 Task: In the  document Mounteverest.html Add page color 'Grey'Grey . Insert watermark . Insert watermark  Ram&Sons Apply Font Style in watermark Nunito; font size  123 and place the watermark  Diagonally 
Action: Mouse moved to (235, 355)
Screenshot: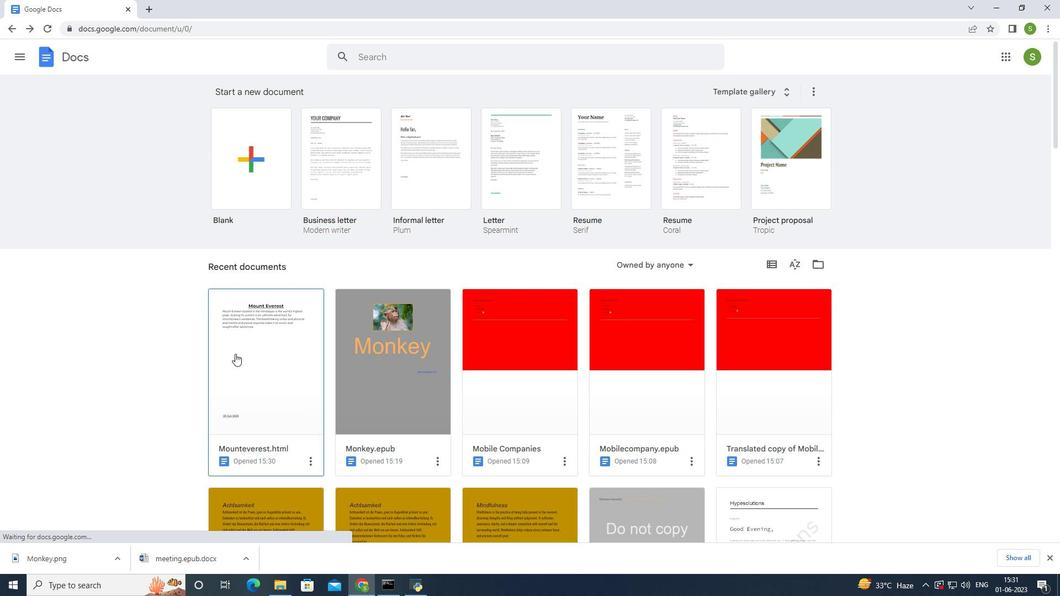 
Action: Mouse pressed left at (235, 355)
Screenshot: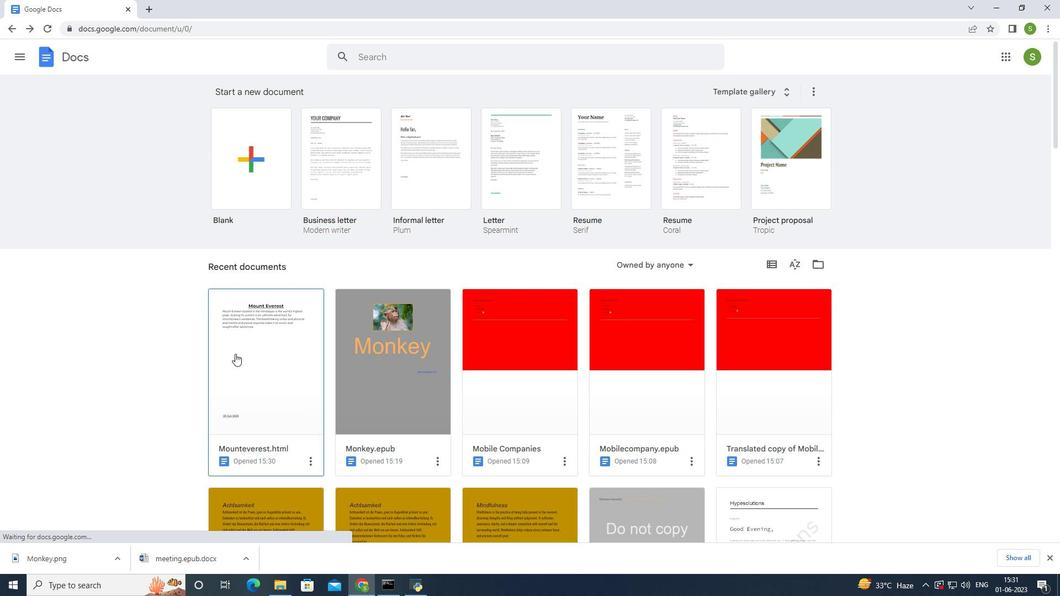 
Action: Mouse moved to (47, 68)
Screenshot: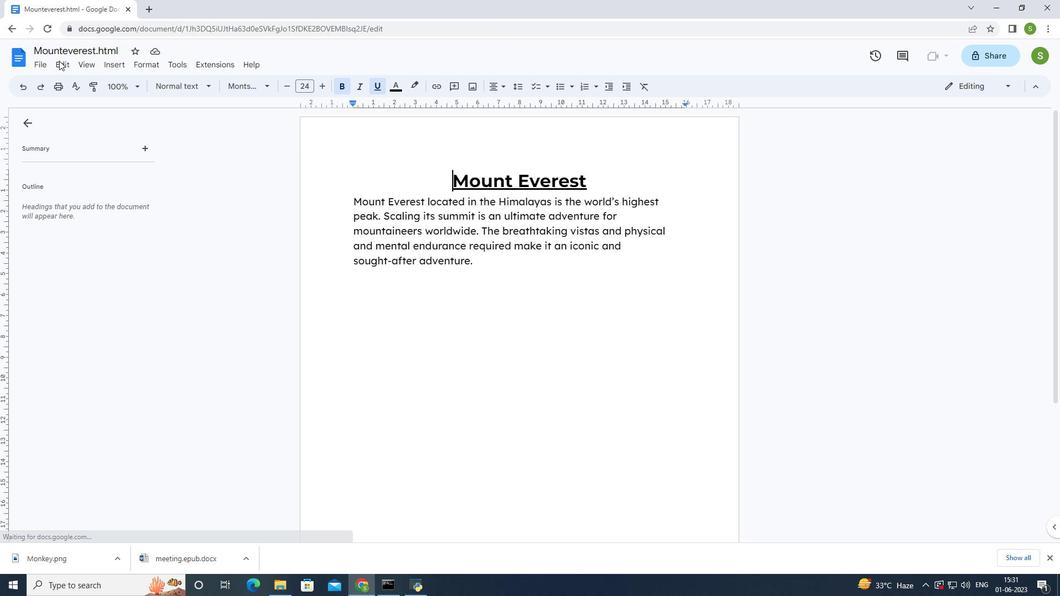 
Action: Mouse pressed left at (47, 68)
Screenshot: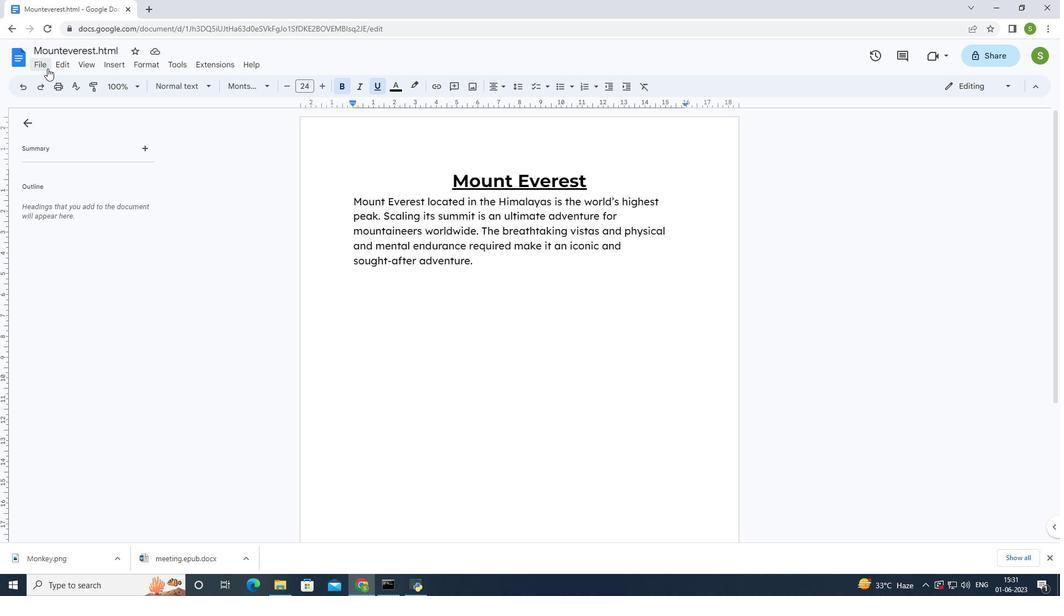 
Action: Mouse moved to (81, 367)
Screenshot: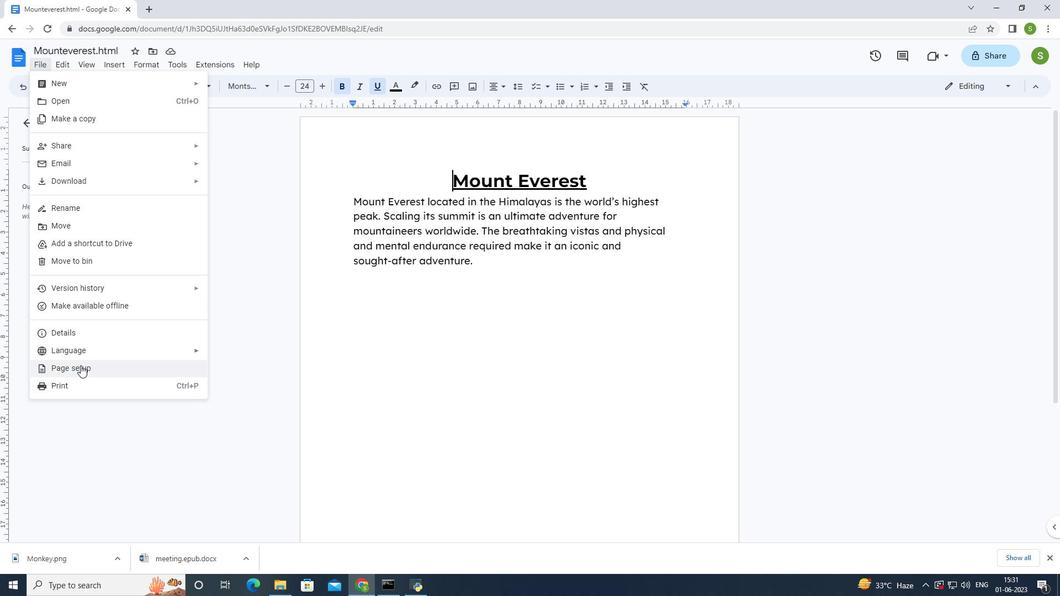 
Action: Mouse pressed left at (81, 367)
Screenshot: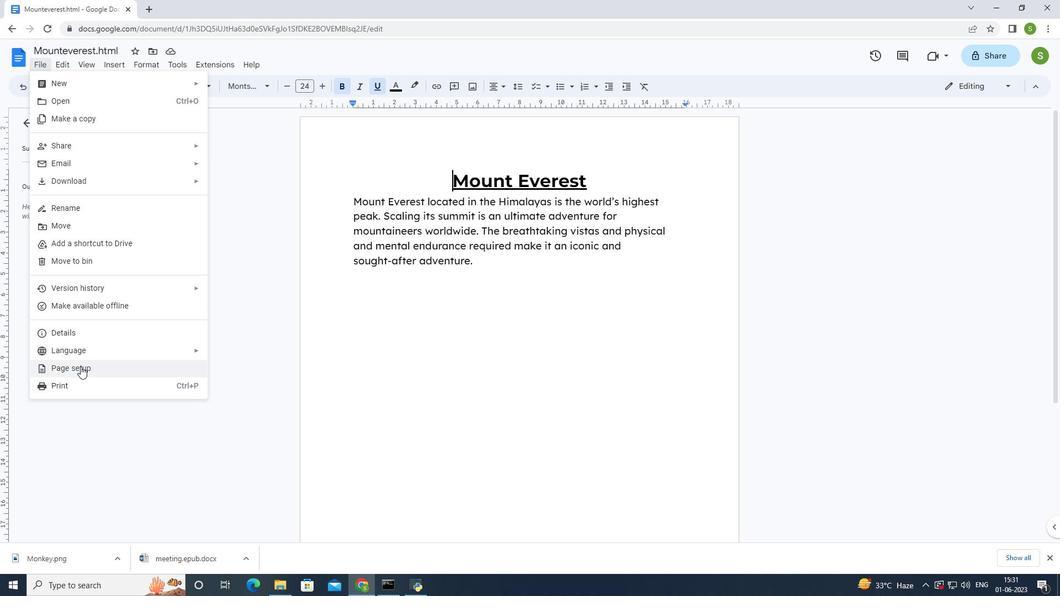 
Action: Mouse moved to (446, 361)
Screenshot: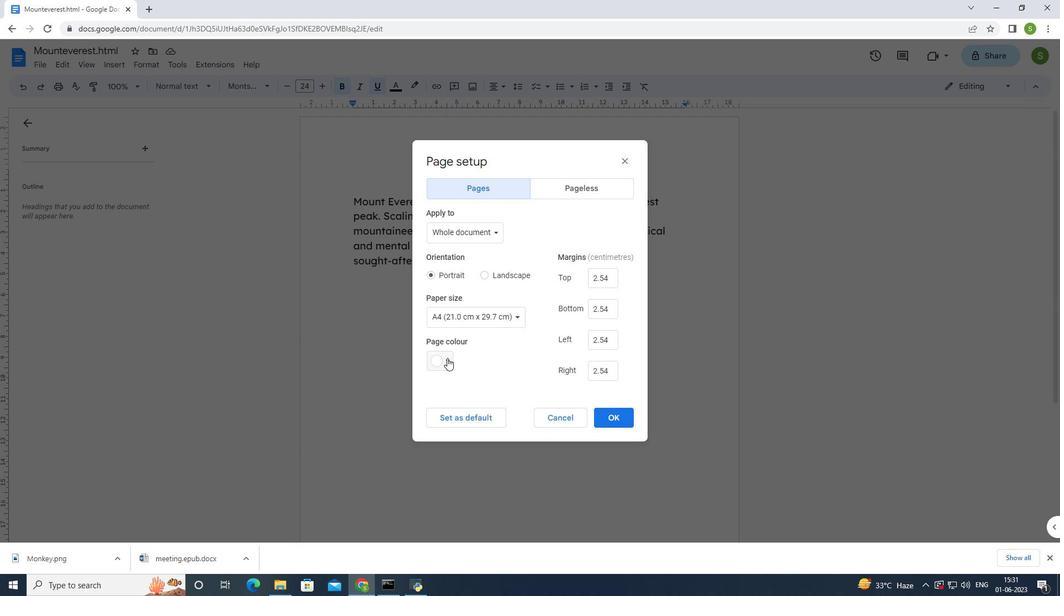 
Action: Mouse pressed left at (446, 361)
Screenshot: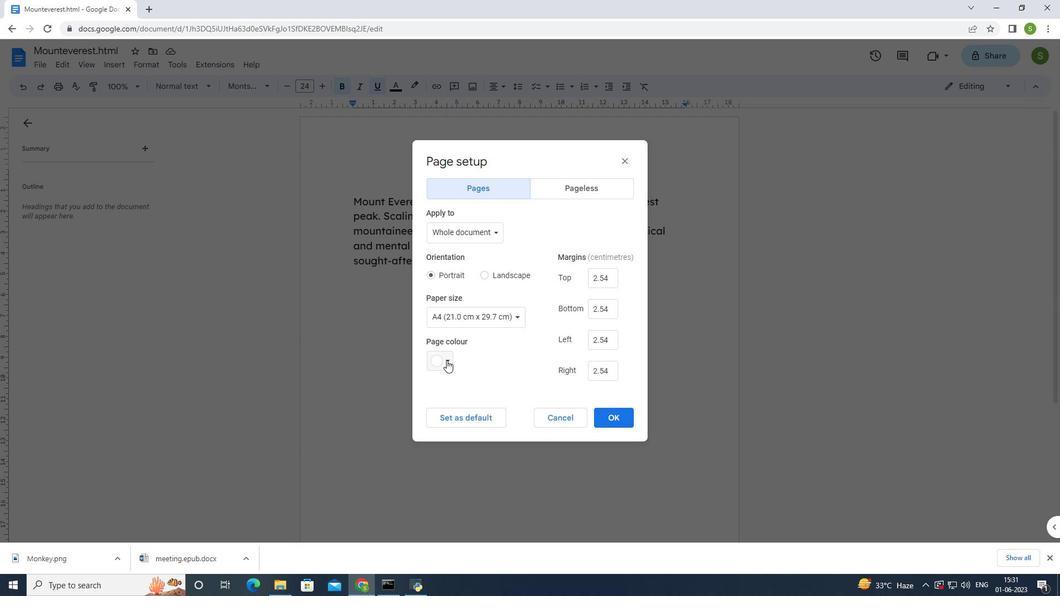 
Action: Mouse moved to (486, 385)
Screenshot: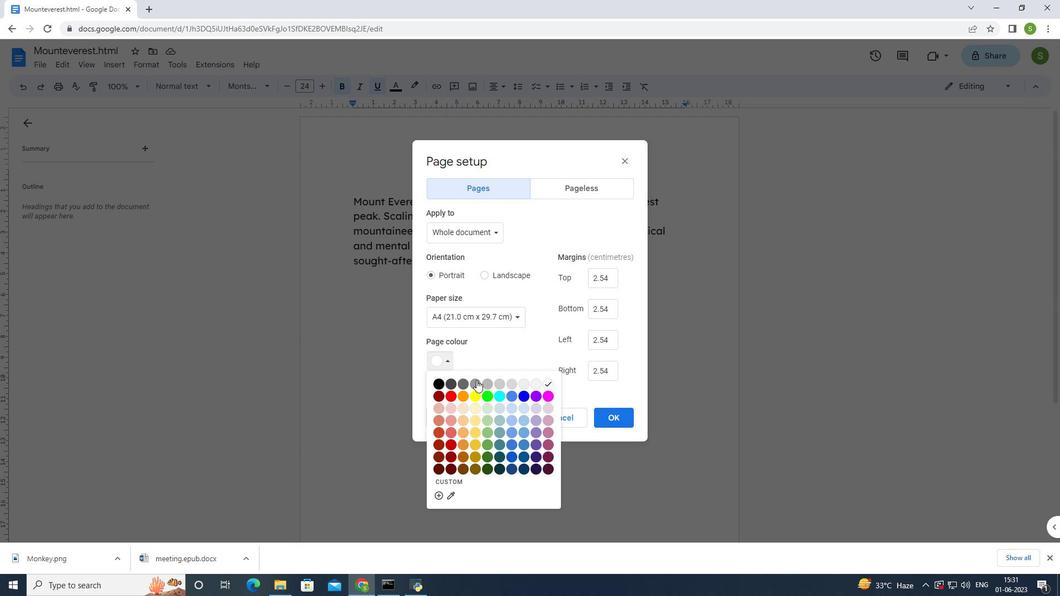 
Action: Mouse pressed left at (486, 385)
Screenshot: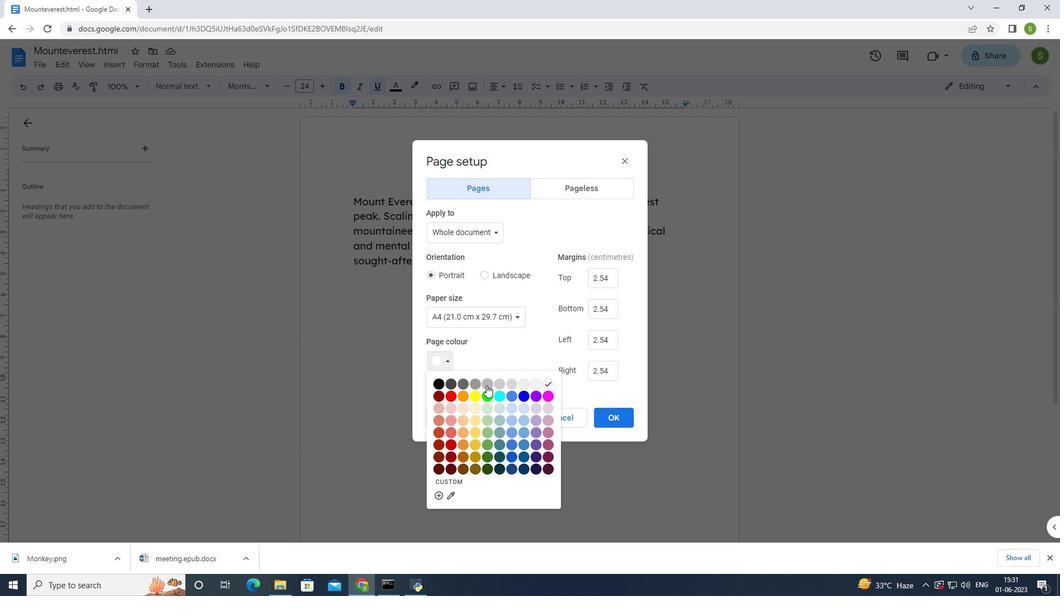 
Action: Mouse moved to (607, 413)
Screenshot: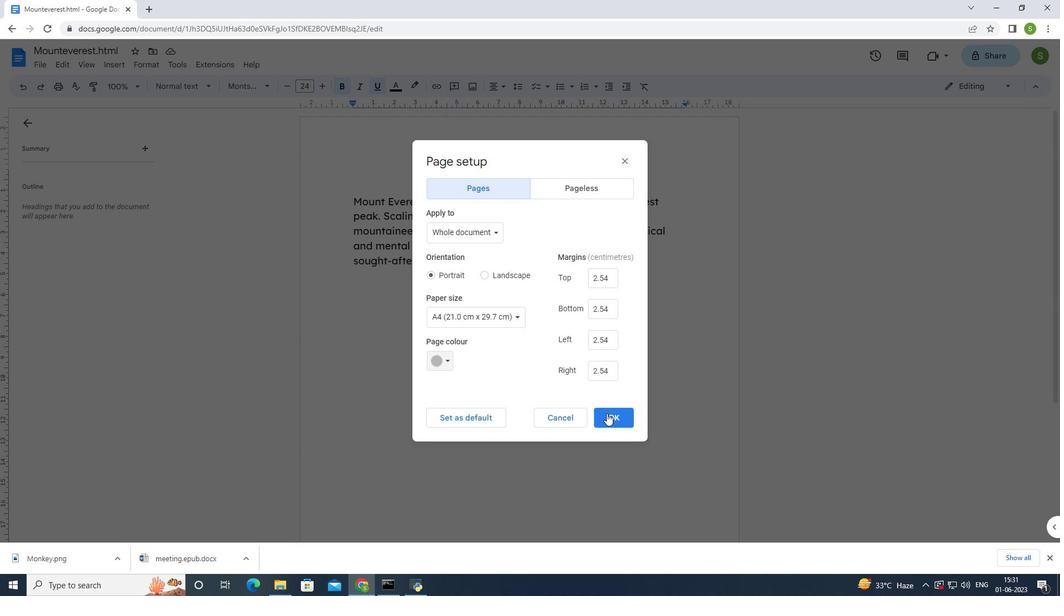 
Action: Mouse pressed left at (607, 413)
Screenshot: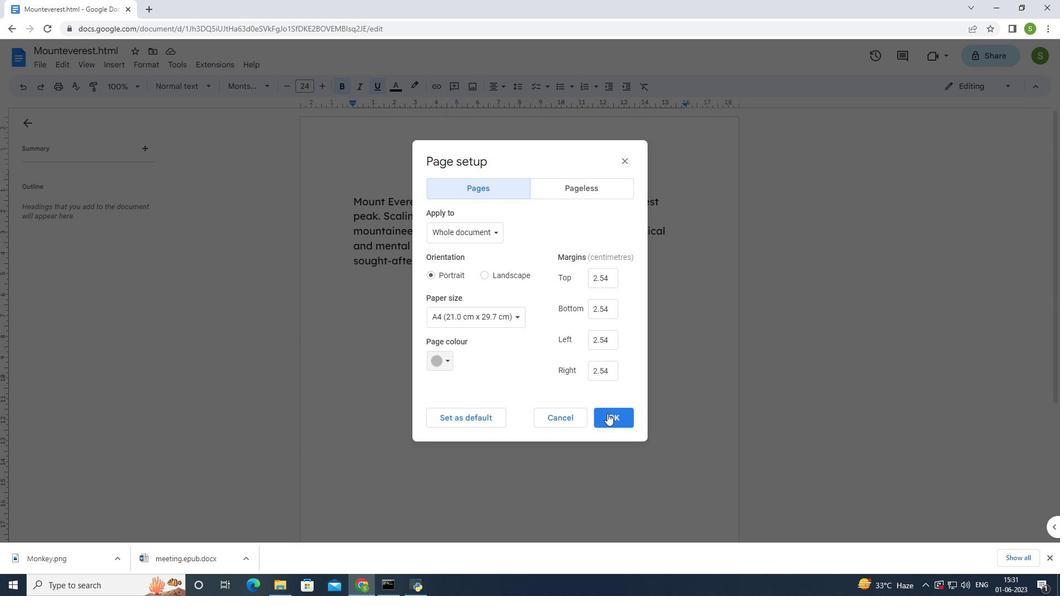 
Action: Mouse moved to (113, 65)
Screenshot: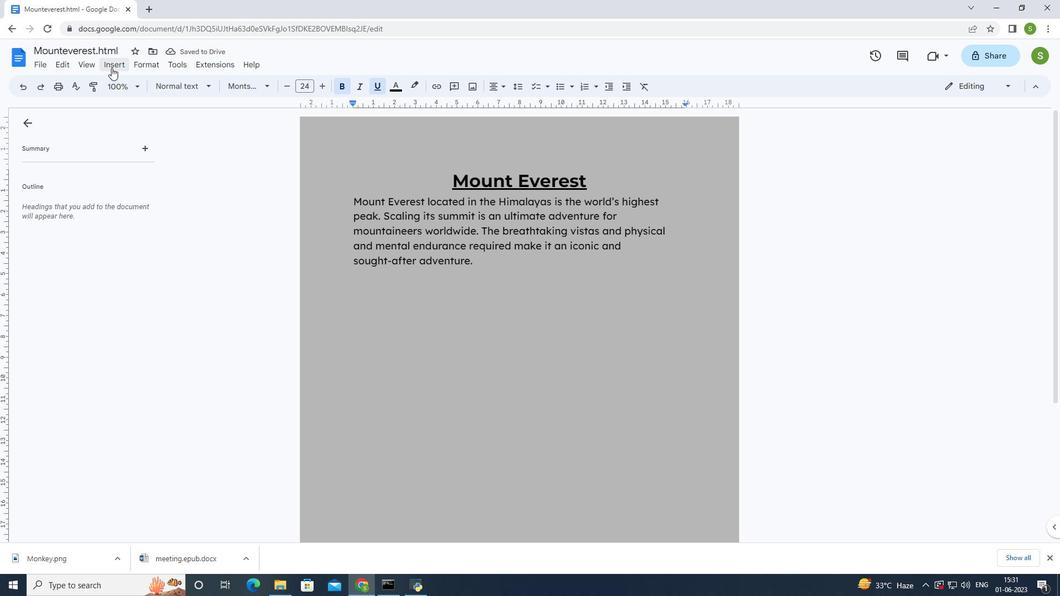 
Action: Mouse pressed left at (113, 65)
Screenshot: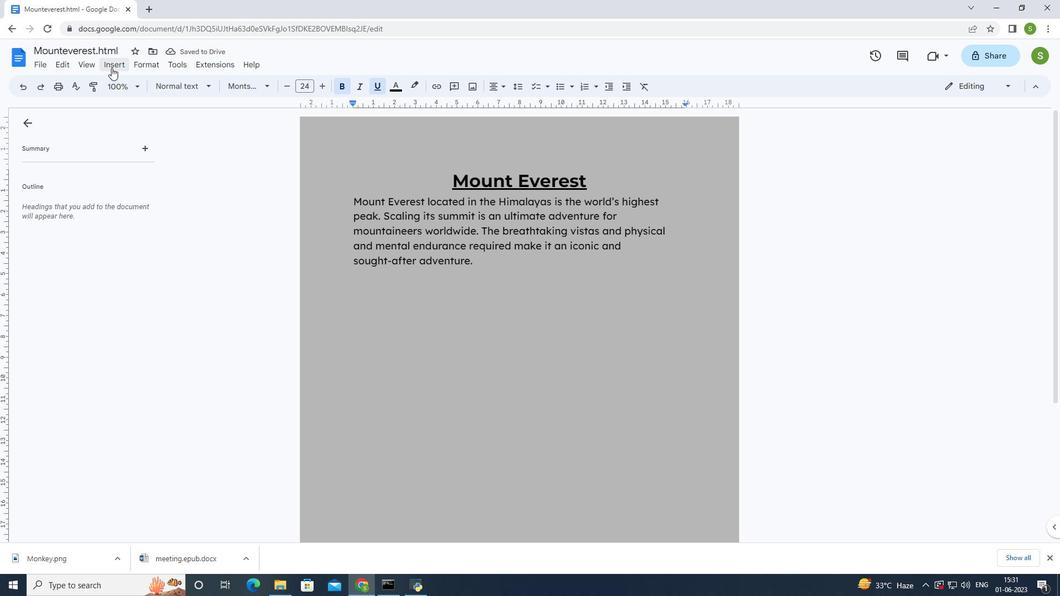 
Action: Mouse moved to (184, 325)
Screenshot: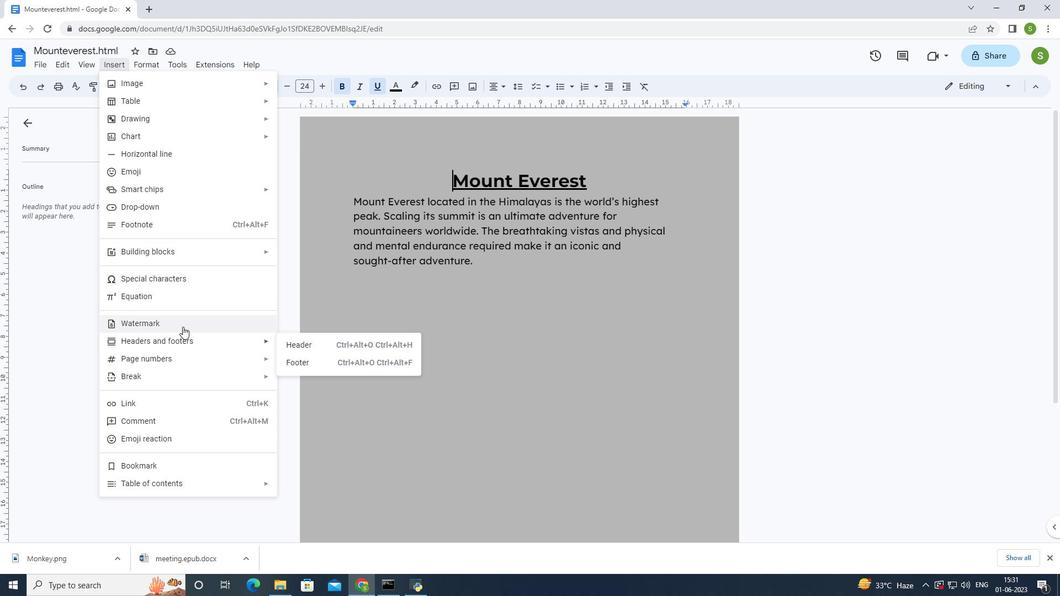 
Action: Mouse pressed left at (184, 325)
Screenshot: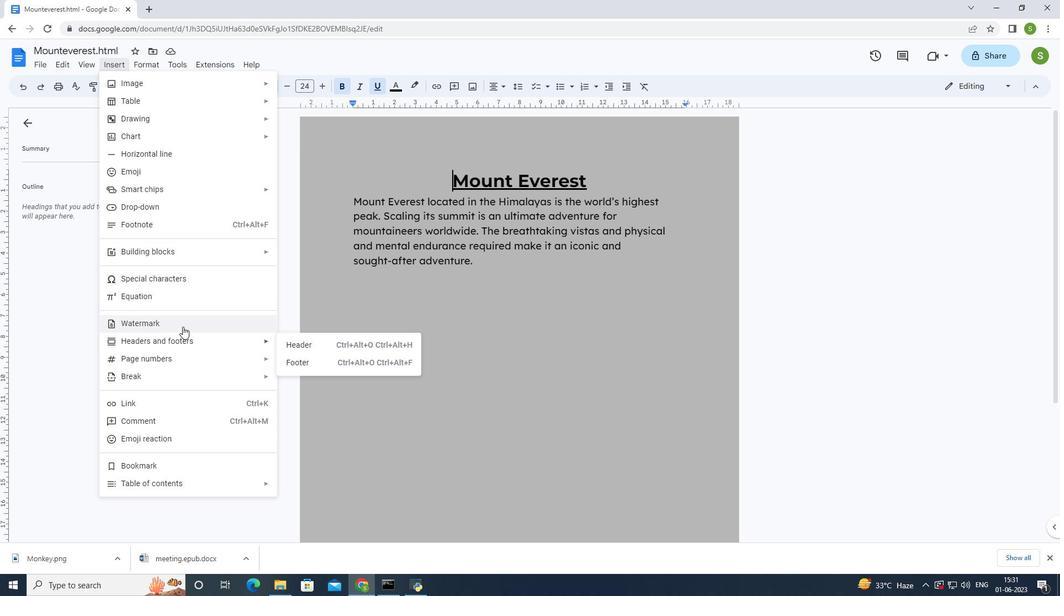 
Action: Mouse moved to (1023, 120)
Screenshot: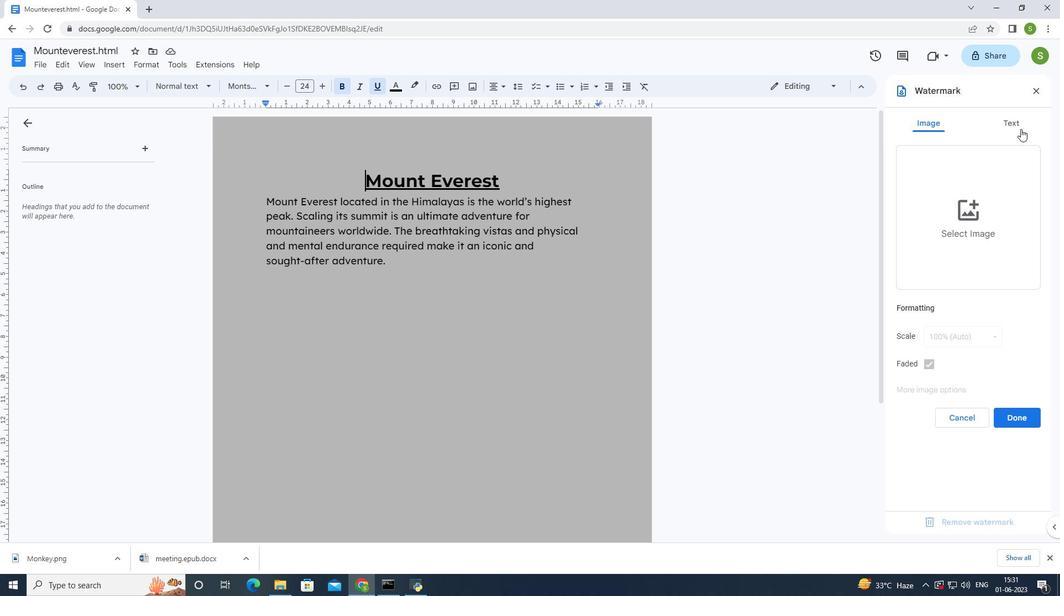 
Action: Mouse pressed left at (1023, 120)
Screenshot: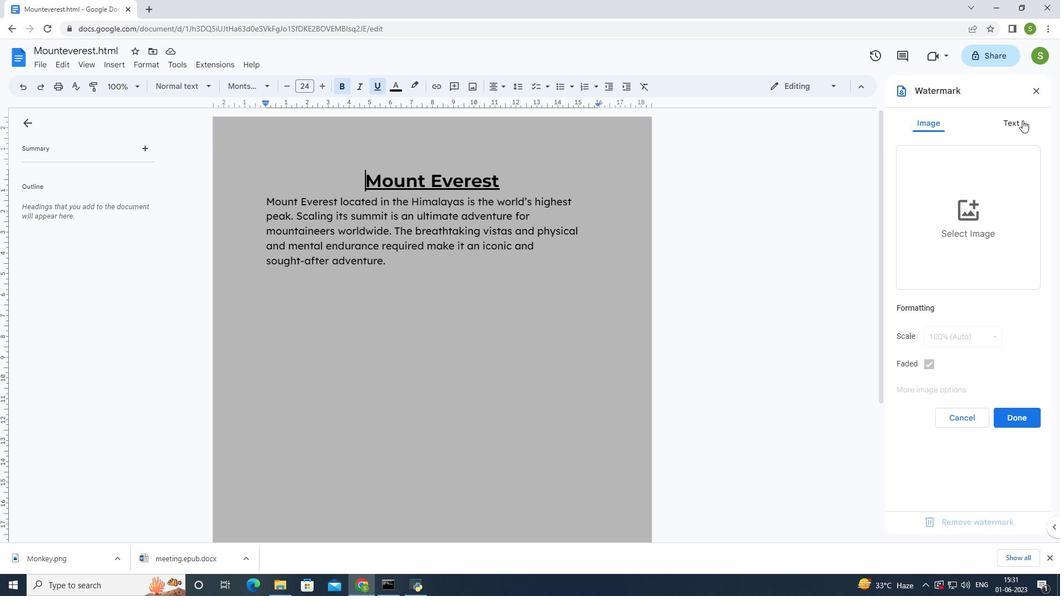 
Action: Mouse moved to (991, 155)
Screenshot: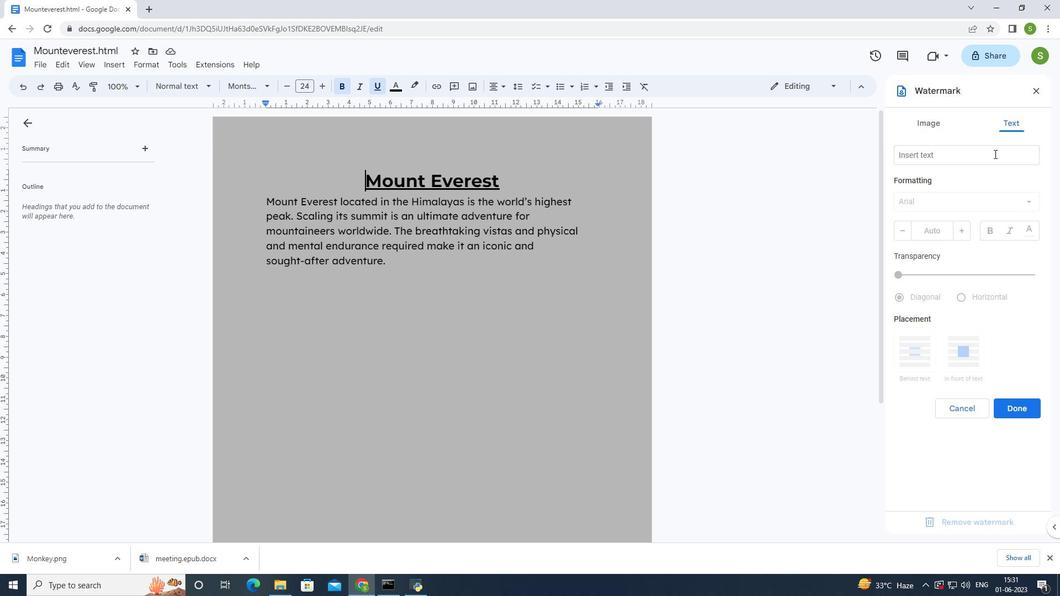 
Action: Mouse pressed left at (991, 155)
Screenshot: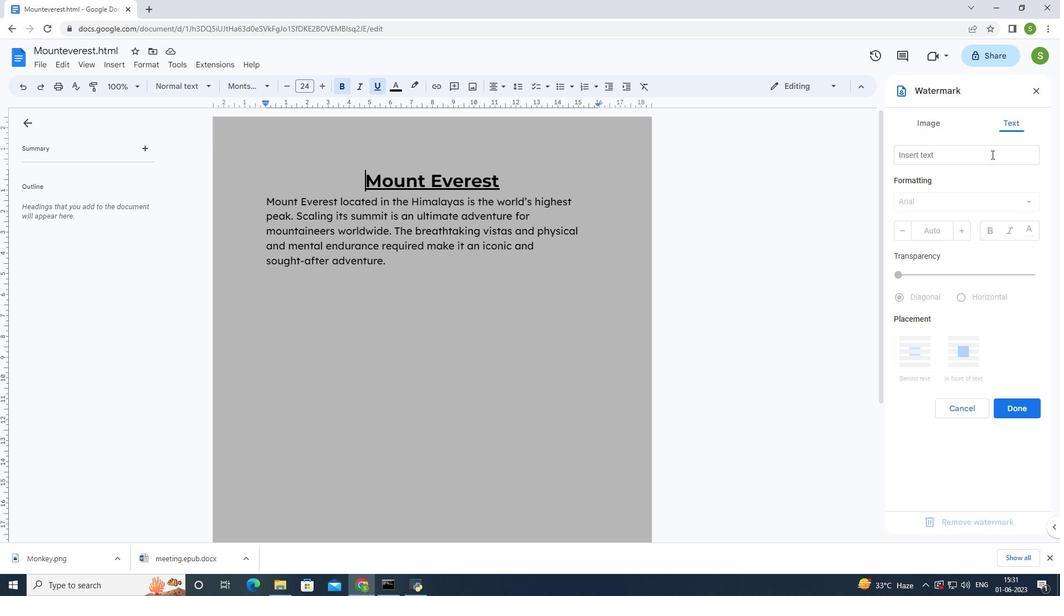 
Action: Mouse moved to (779, 183)
Screenshot: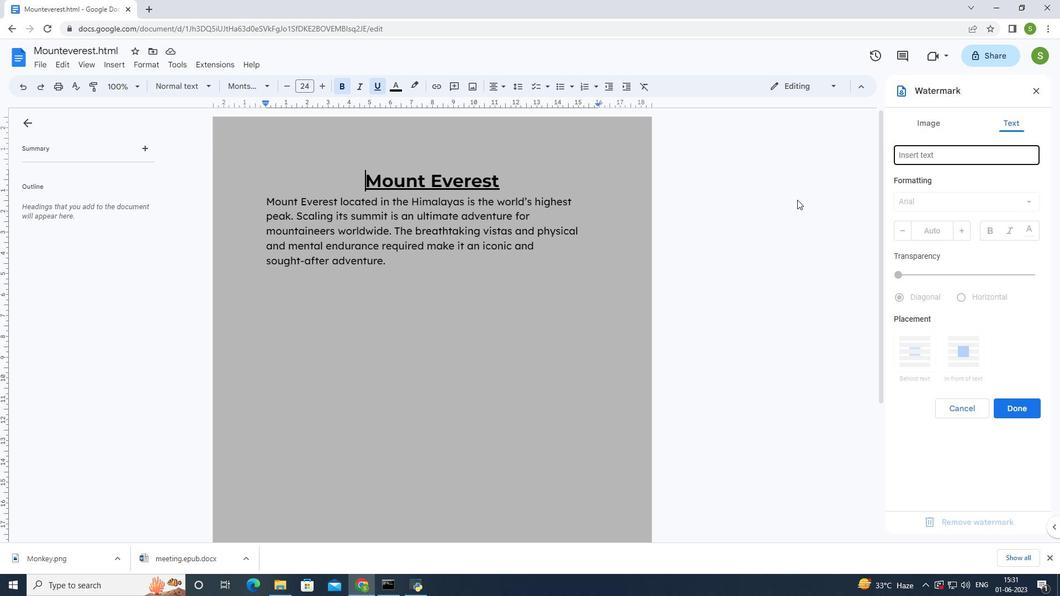 
Action: Key pressed <Key.shift>Ram<Key.shift_r><Key.shift_r><Key.shift_r><Key.shift_r><Key.shift_r><Key.shift_r><Key.shift_r><Key.shift_r>&sons
Screenshot: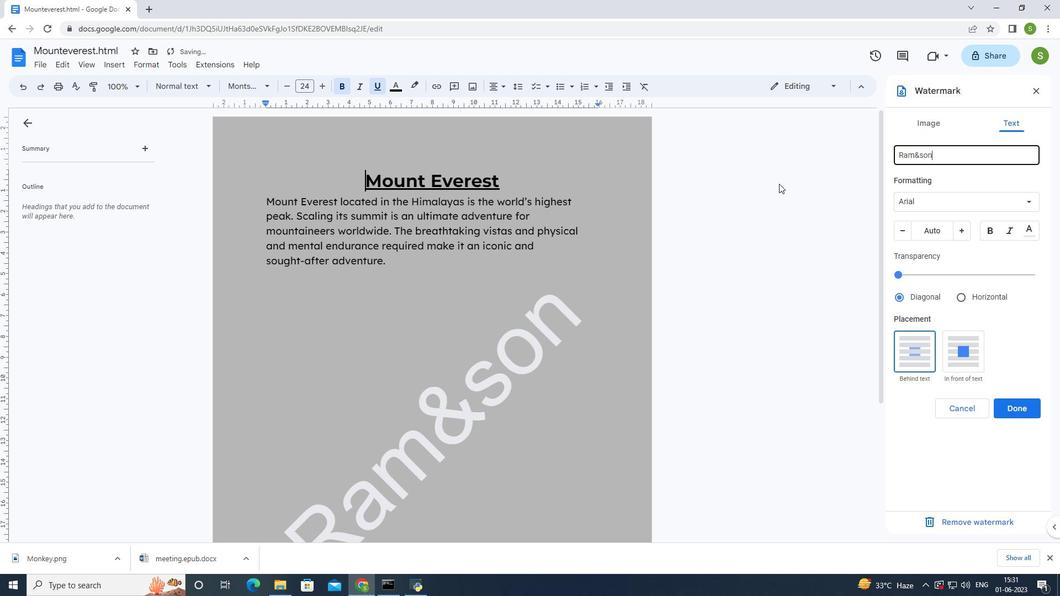 
Action: Mouse moved to (969, 206)
Screenshot: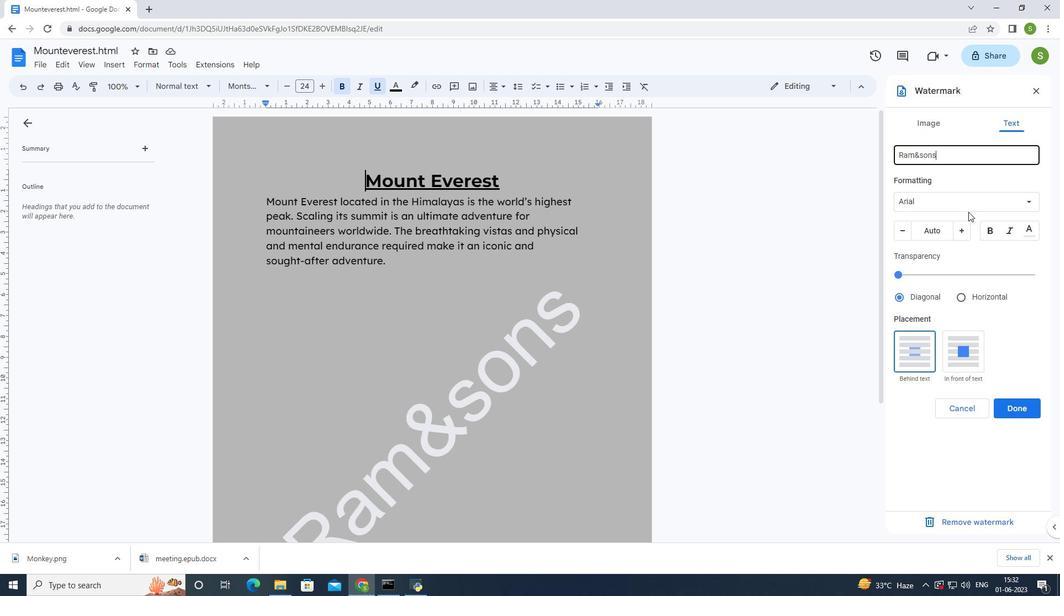 
Action: Mouse pressed left at (969, 206)
Screenshot: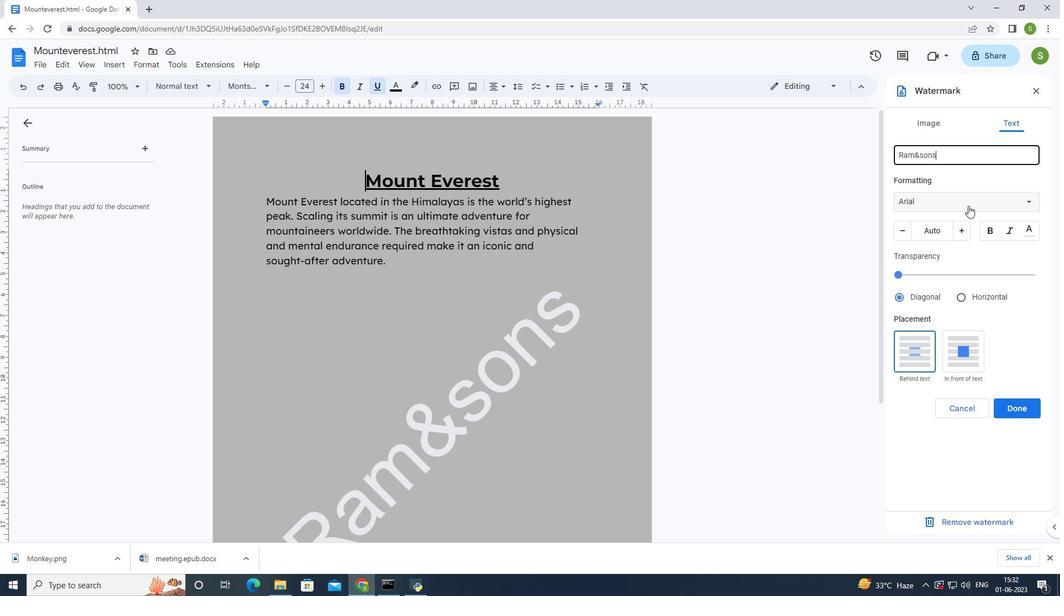 
Action: Mouse moved to (942, 222)
Screenshot: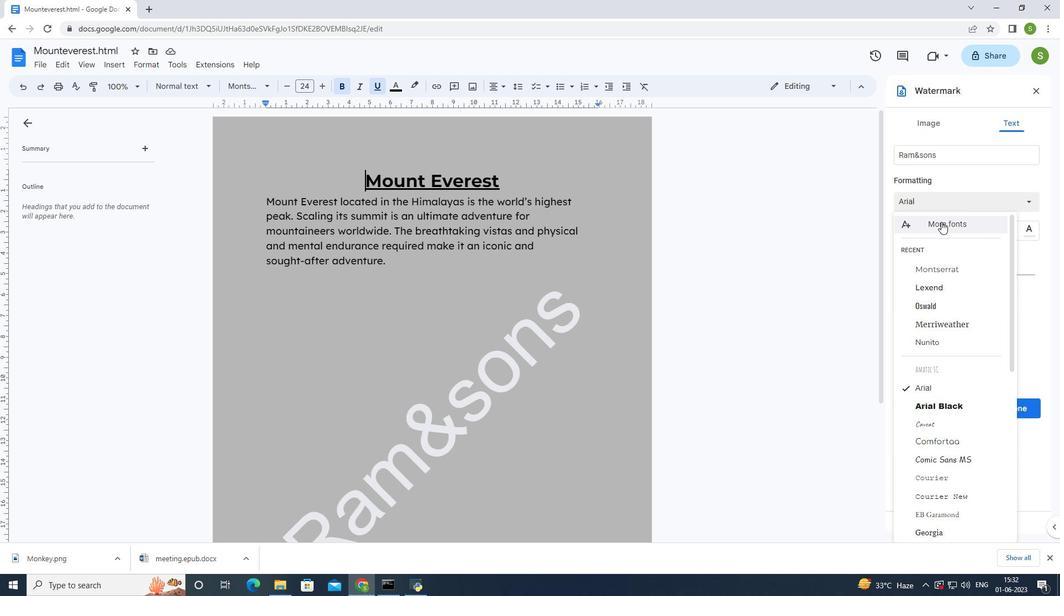 
Action: Mouse pressed left at (942, 222)
Screenshot: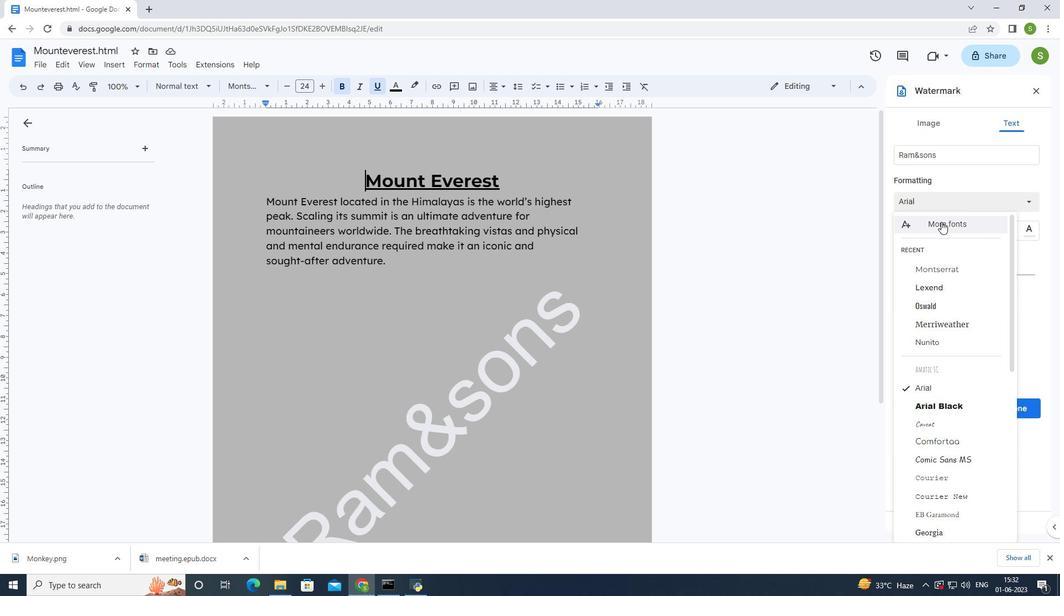 
Action: Mouse moved to (371, 162)
Screenshot: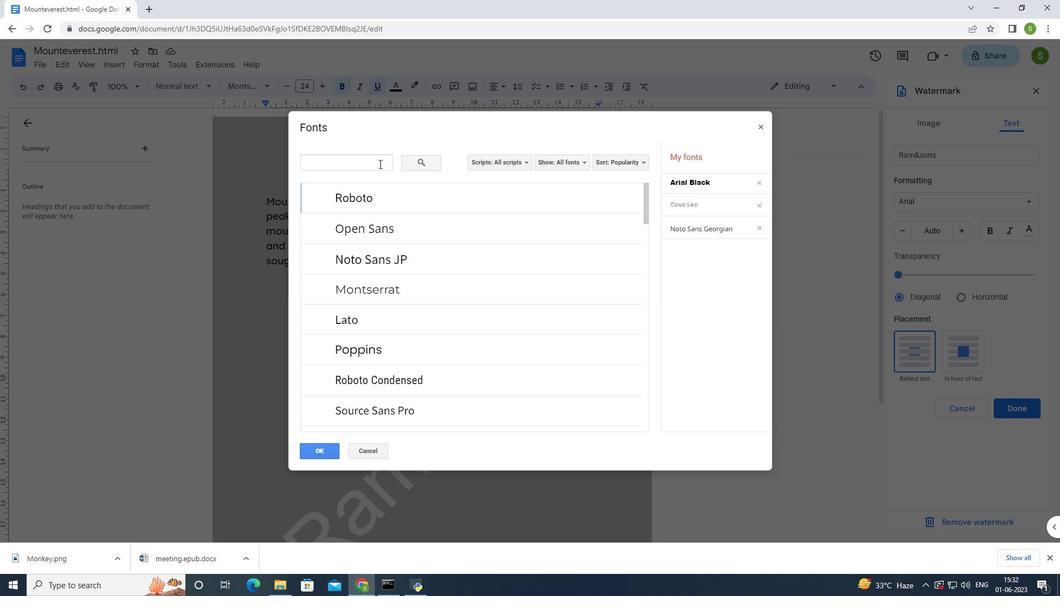 
Action: Mouse pressed left at (371, 162)
Screenshot: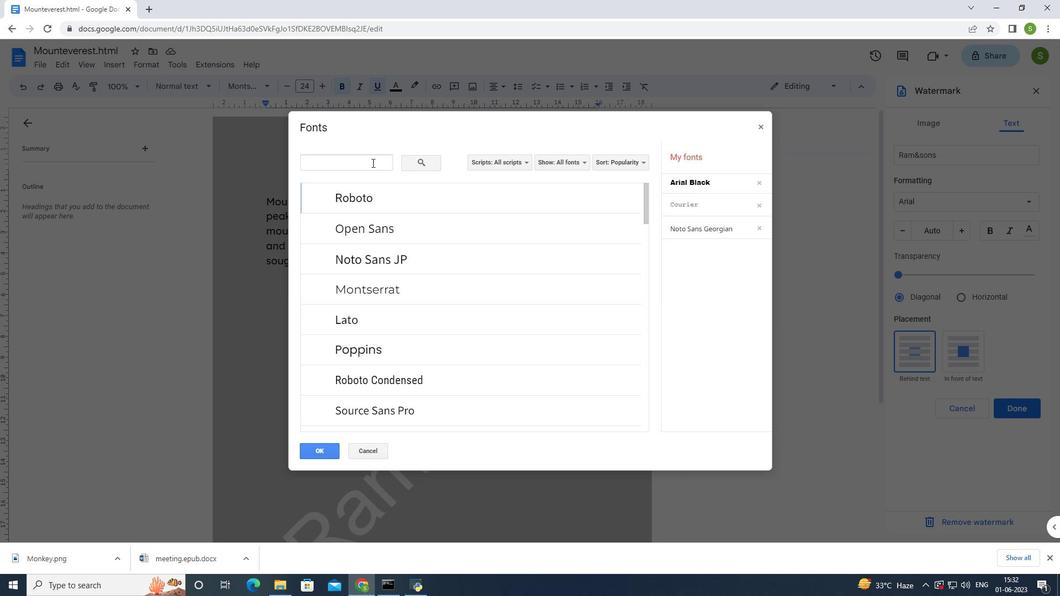 
Action: Mouse moved to (494, 164)
Screenshot: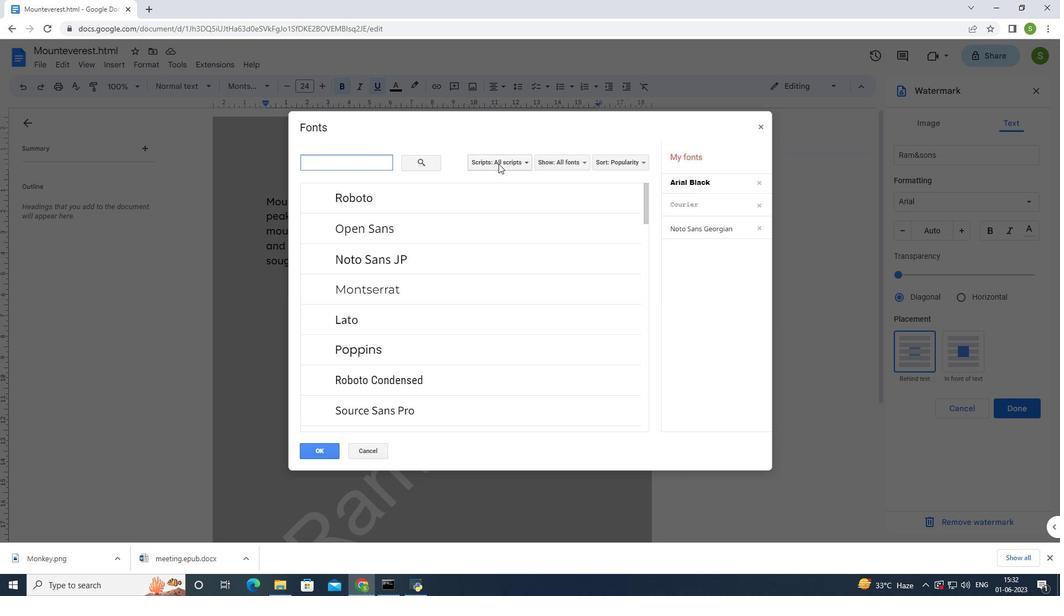 
Action: Key pressed <Key.shift><Key.shift><Key.shift><Key.shift><Key.shift><Key.shift><Key.shift><Key.shift><Key.shift><Key.shift><Key.shift><Key.shift><Key.shift><Key.shift><Key.shift><Key.shift><Key.shift><Key.shift><Key.shift>Nunito
Screenshot: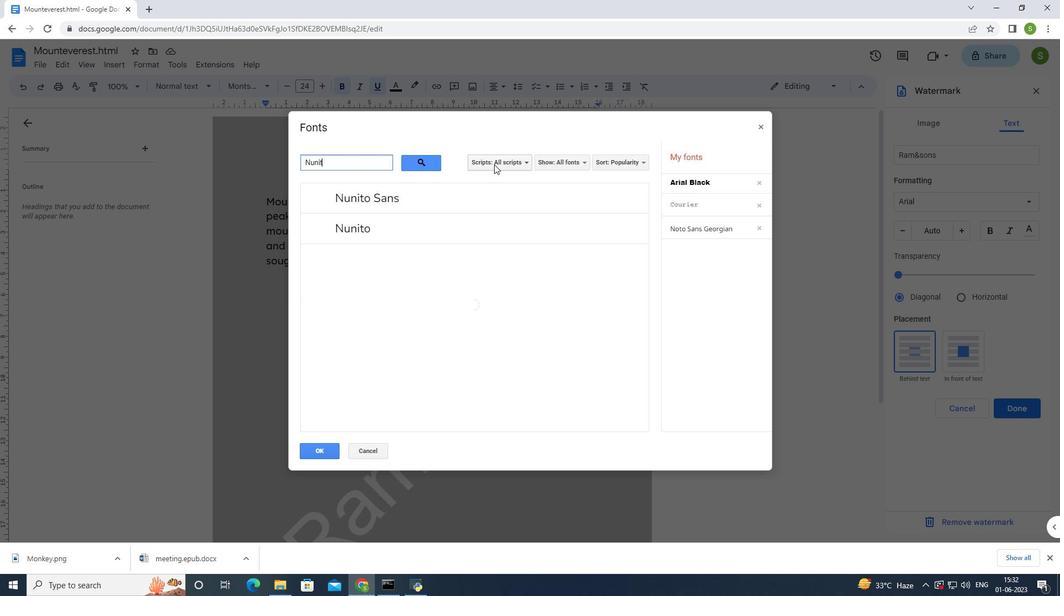 
Action: Mouse moved to (396, 235)
Screenshot: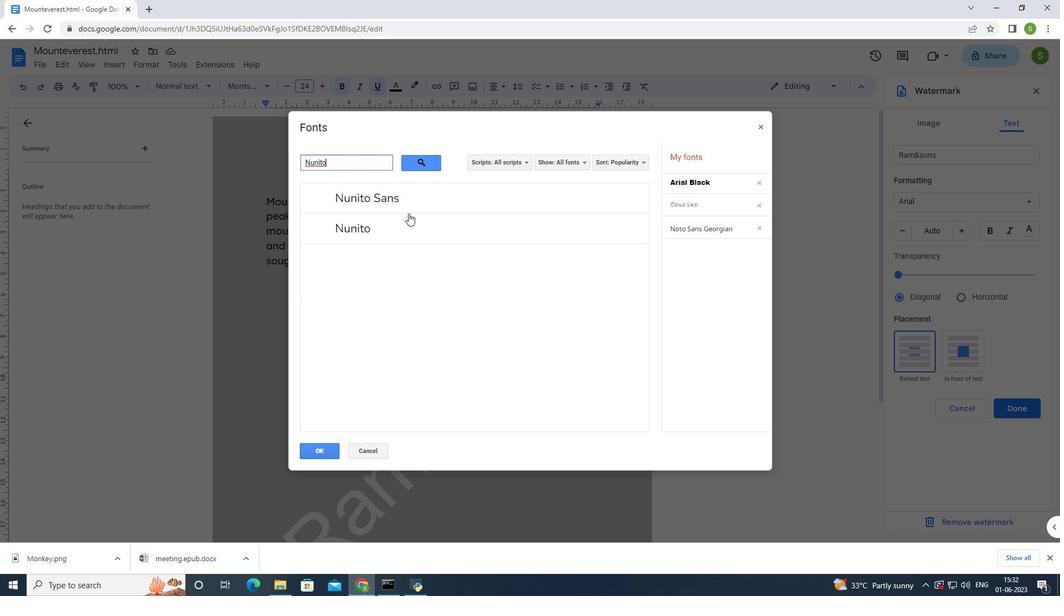 
Action: Mouse pressed left at (396, 235)
Screenshot: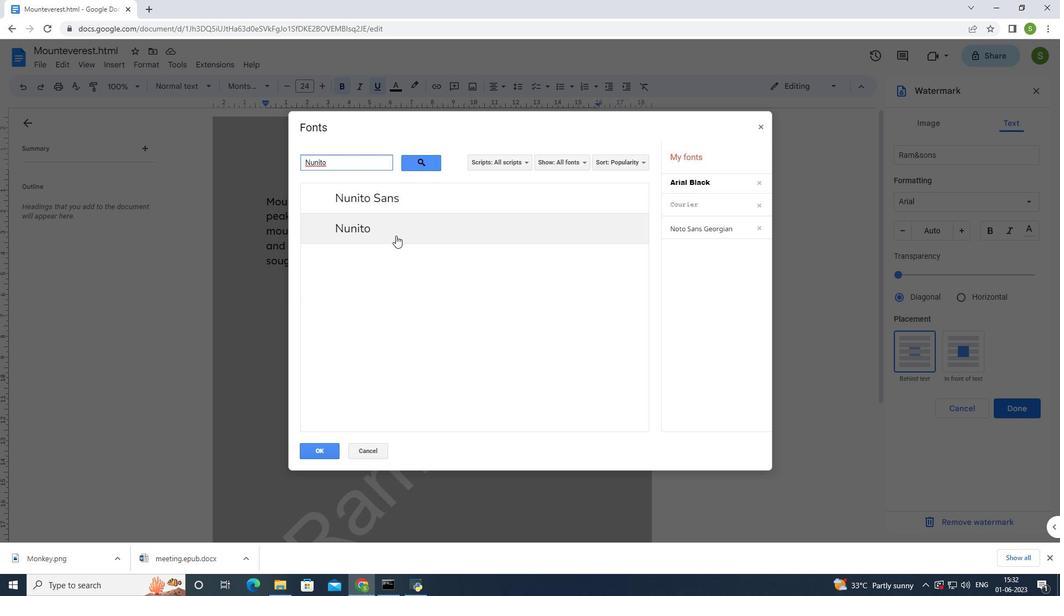 
Action: Mouse moved to (319, 455)
Screenshot: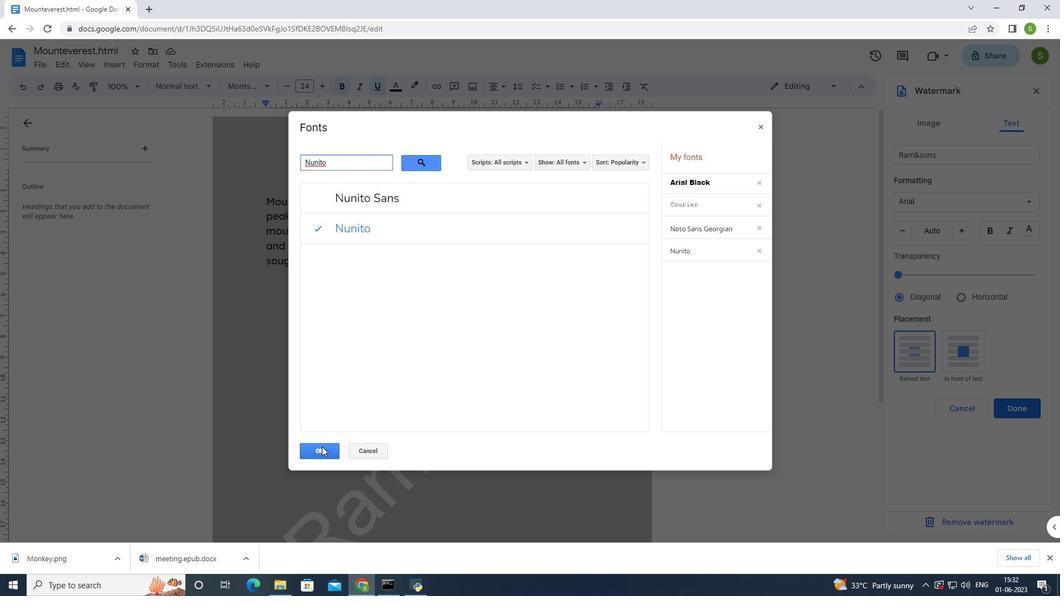 
Action: Mouse pressed left at (319, 455)
Screenshot: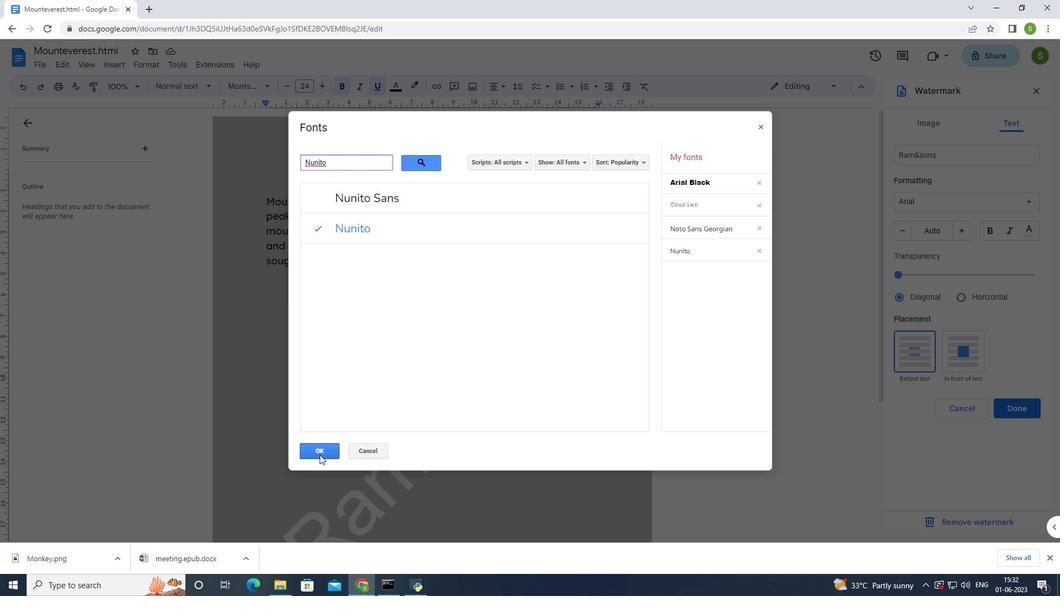 
Action: Mouse moved to (961, 228)
Screenshot: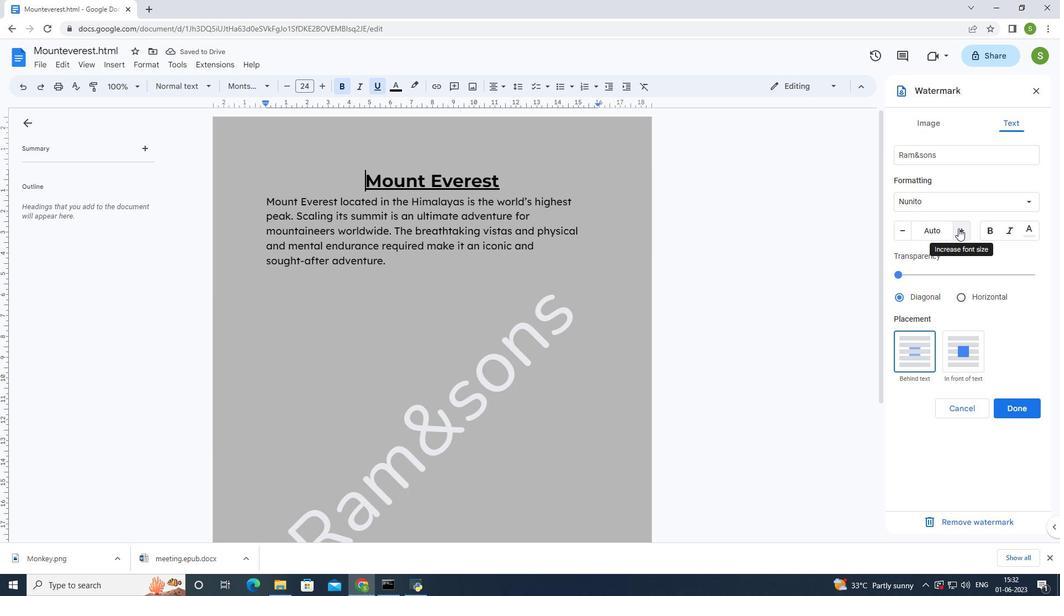 
Action: Mouse pressed left at (961, 228)
Screenshot: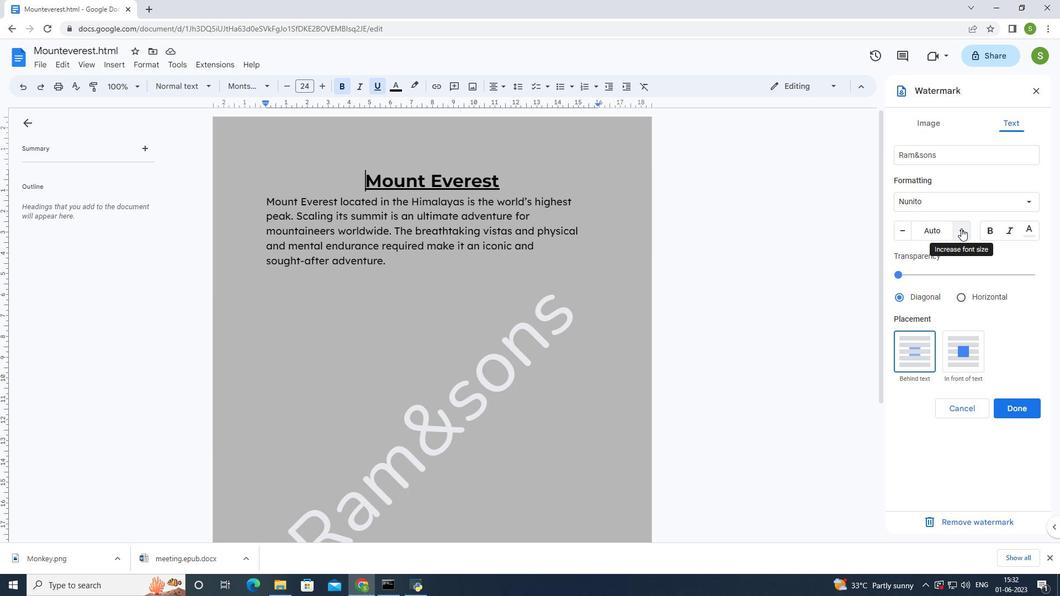 
Action: Mouse moved to (961, 229)
Screenshot: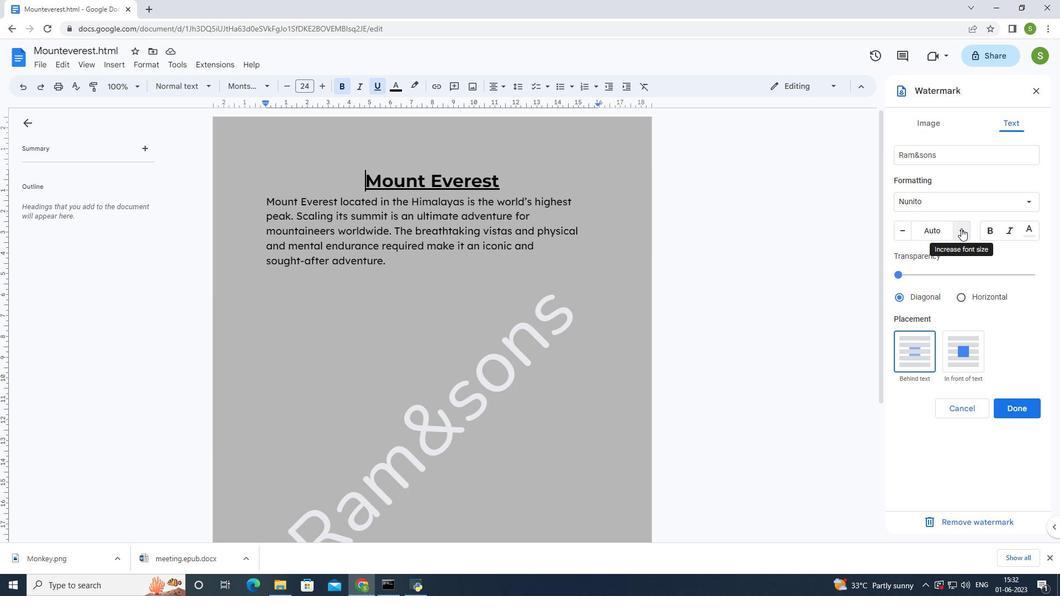 
Action: Mouse pressed left at (961, 229)
Screenshot: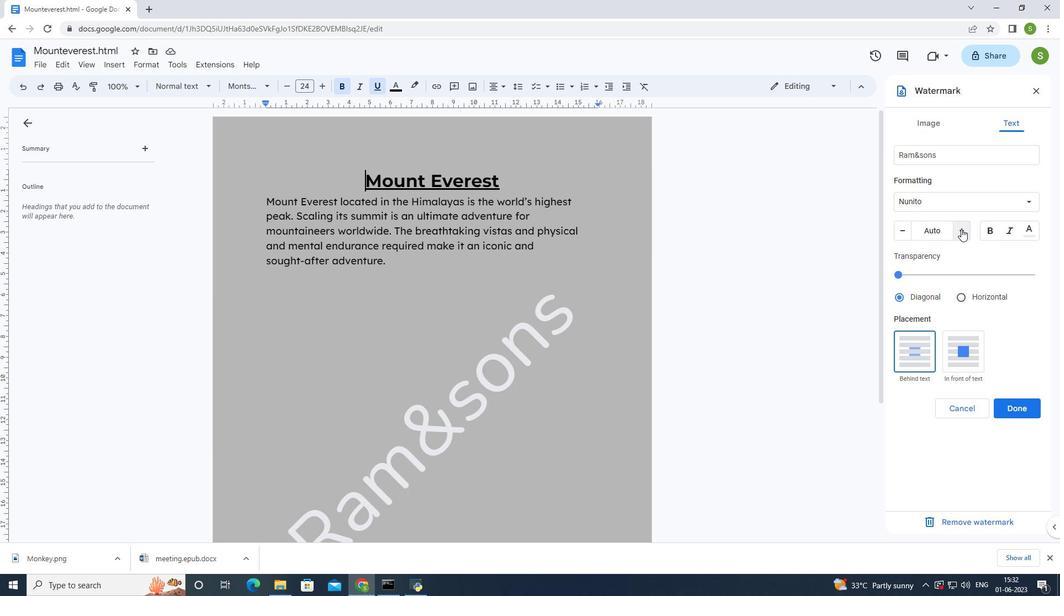 
Action: Mouse pressed left at (961, 229)
Screenshot: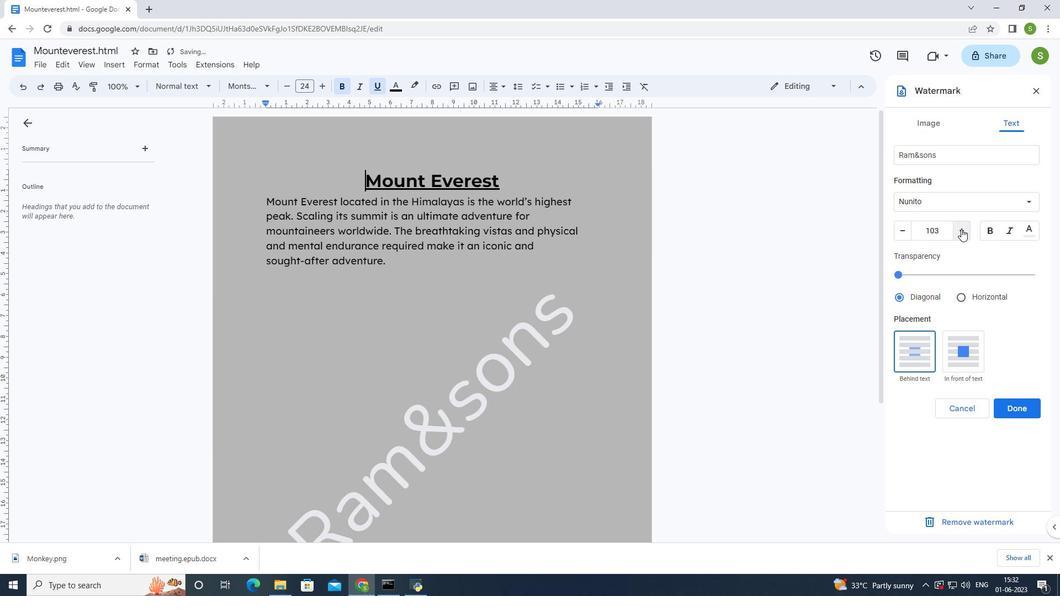 
Action: Mouse moved to (961, 229)
Screenshot: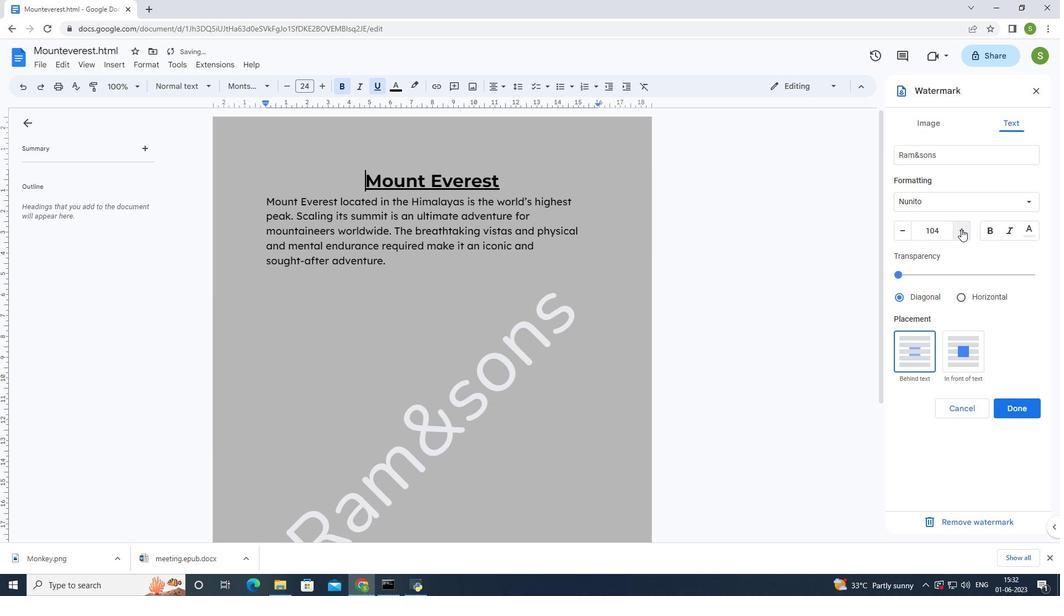 
Action: Mouse pressed left at (961, 229)
Screenshot: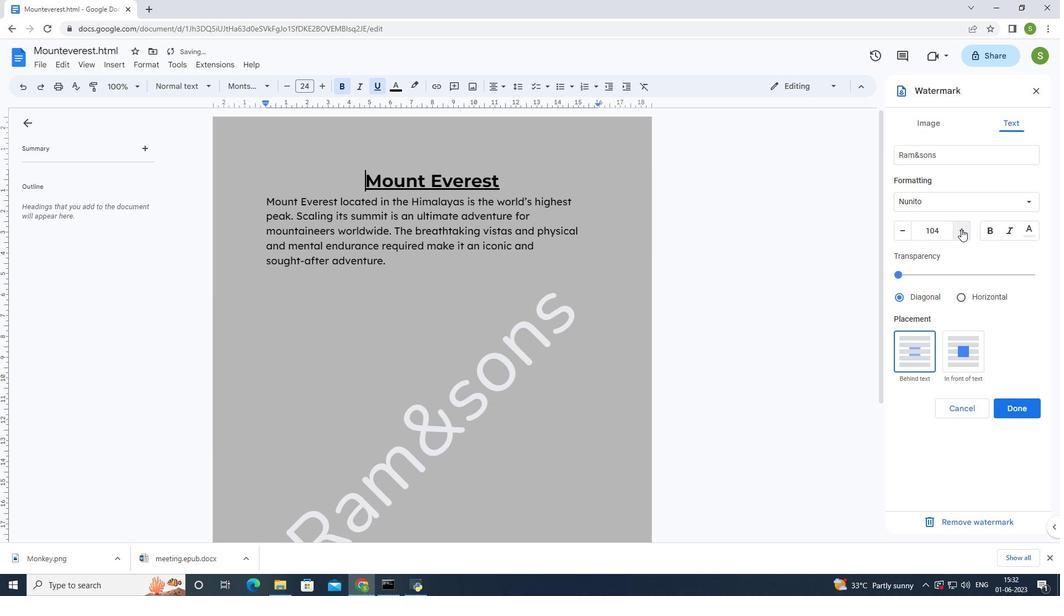 
Action: Mouse pressed left at (961, 229)
Screenshot: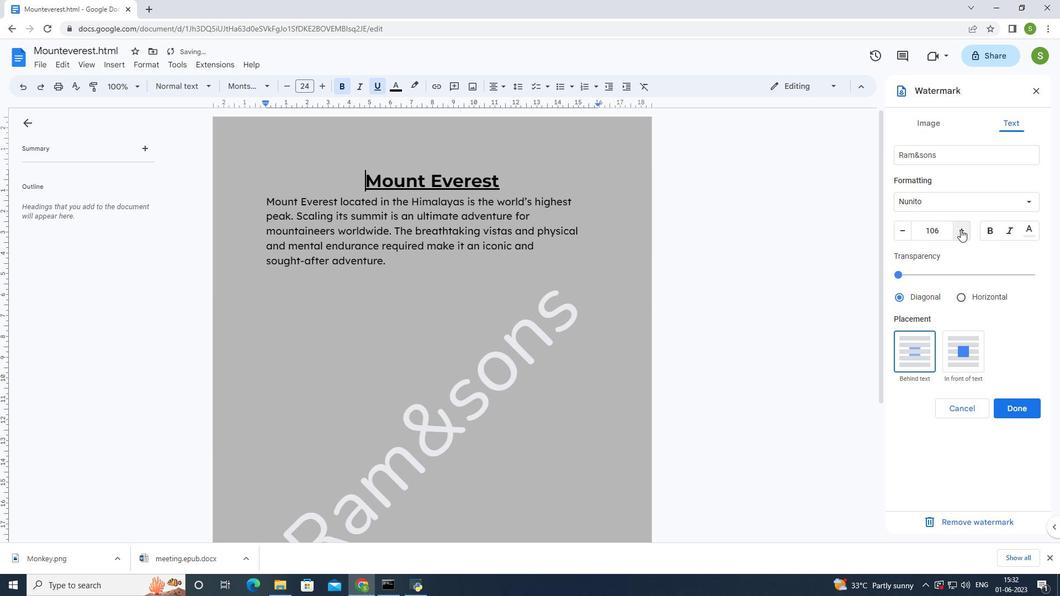 
Action: Mouse pressed left at (961, 229)
Screenshot: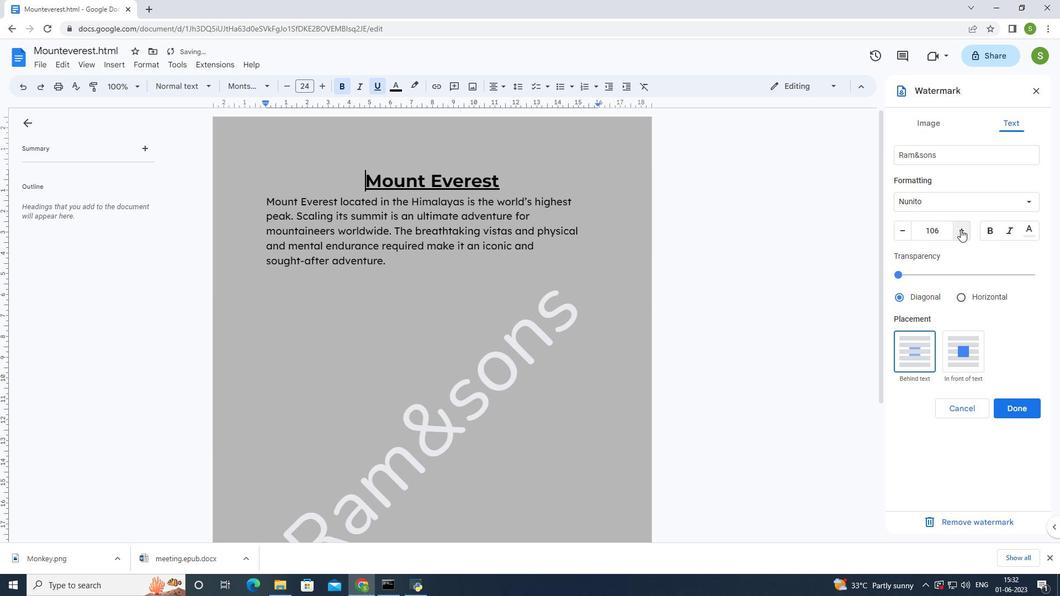 
Action: Mouse pressed left at (961, 229)
Screenshot: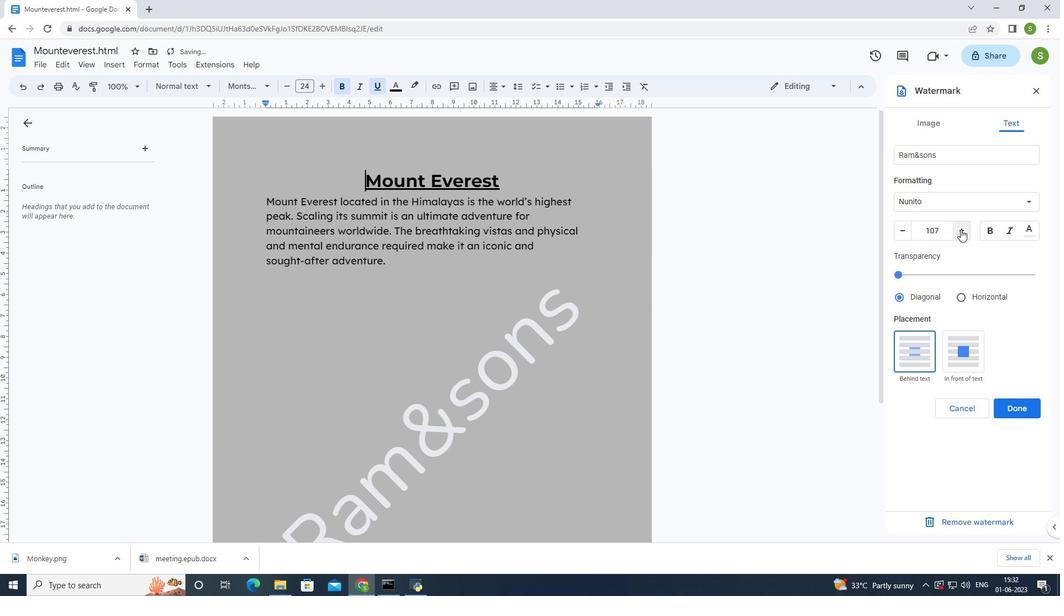 
Action: Mouse pressed left at (961, 229)
Screenshot: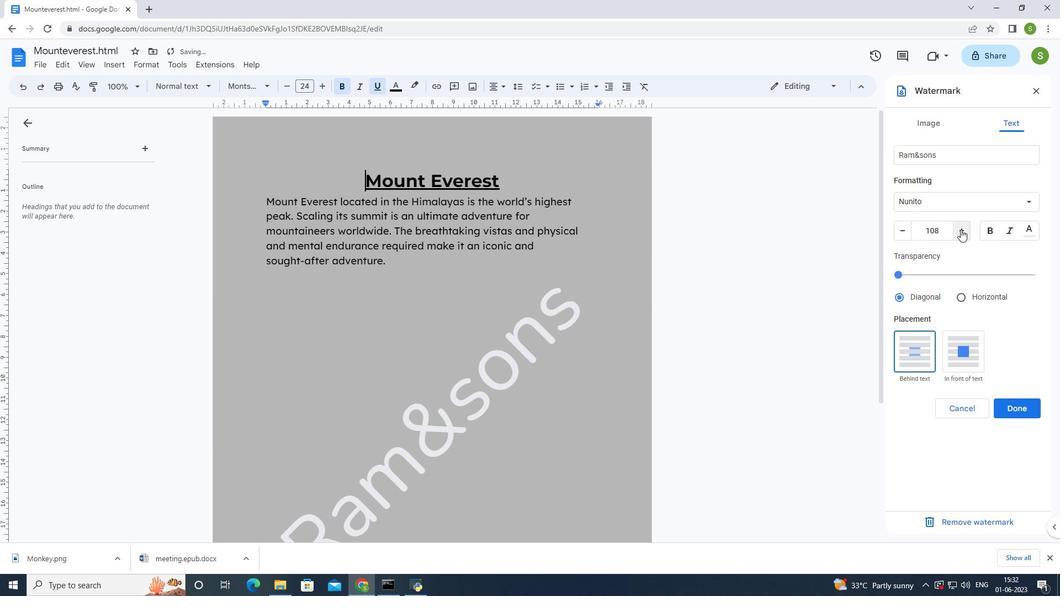 
Action: Mouse pressed left at (961, 229)
Screenshot: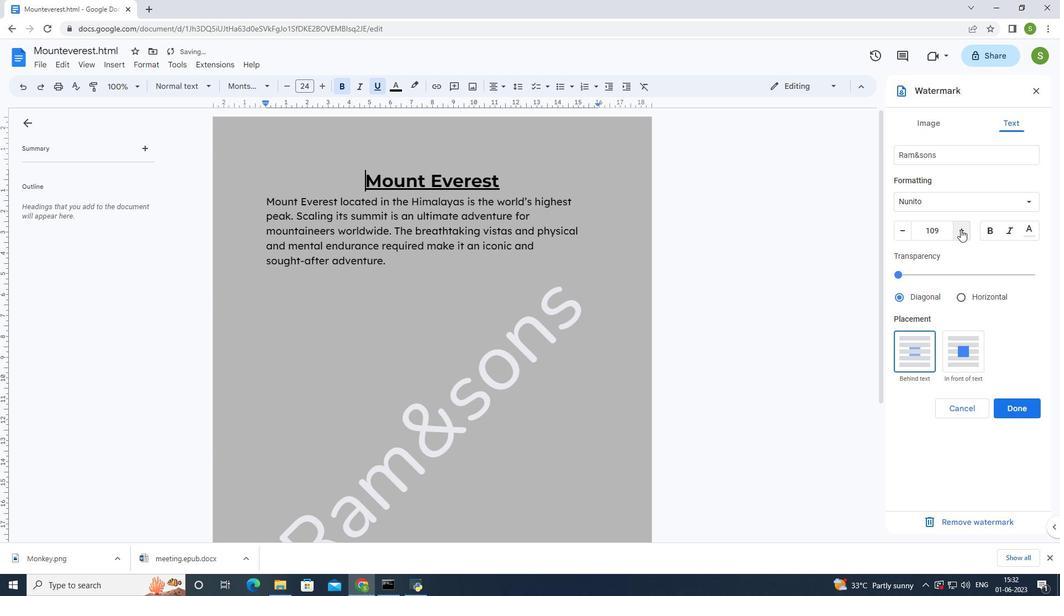 
Action: Mouse pressed left at (961, 229)
Screenshot: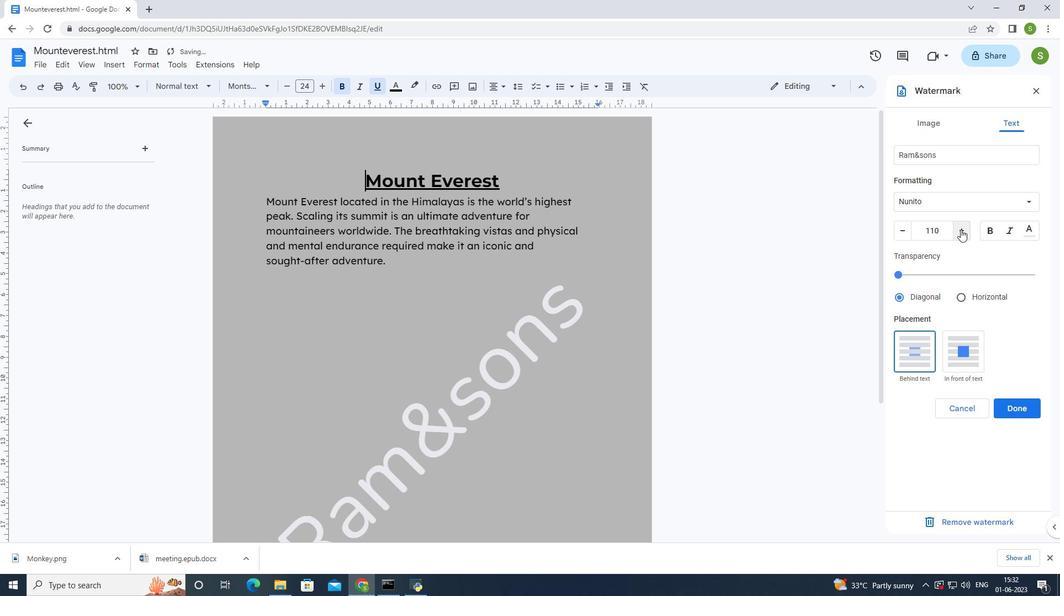 
Action: Mouse pressed left at (961, 229)
Screenshot: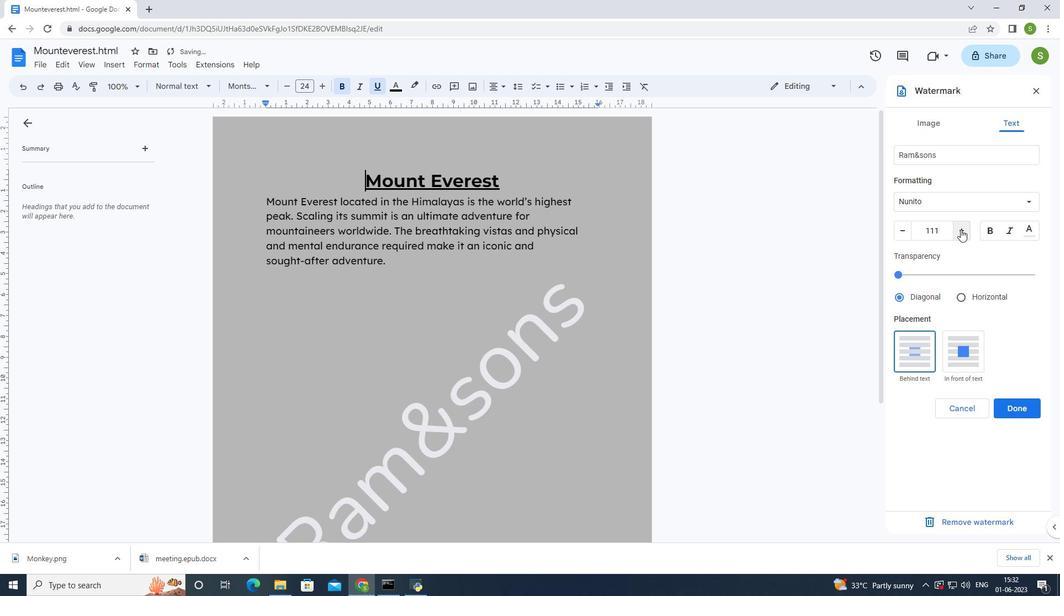 
Action: Mouse pressed left at (961, 229)
Screenshot: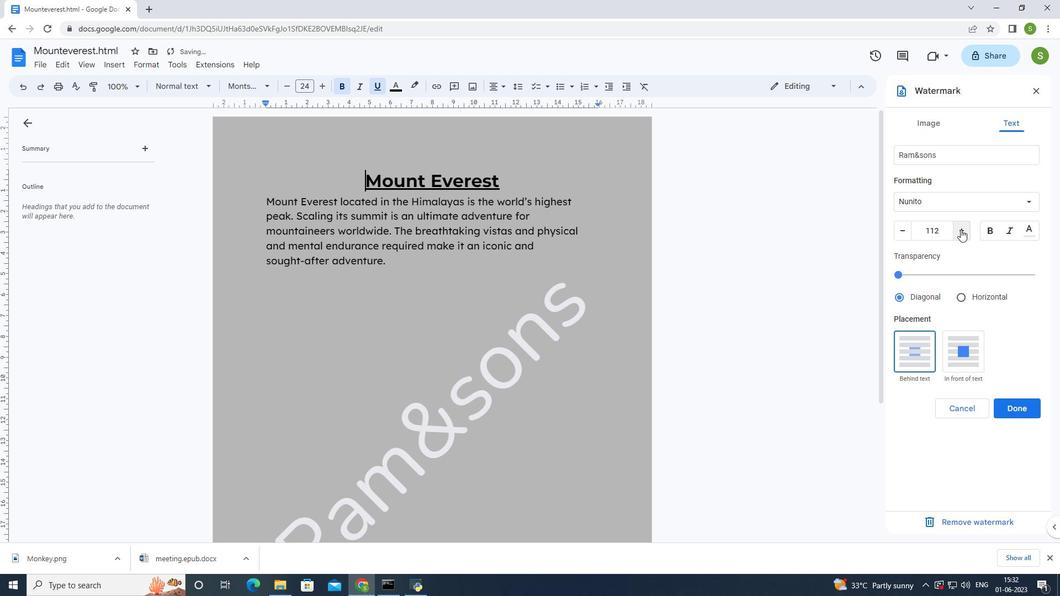 
Action: Mouse pressed left at (961, 229)
Screenshot: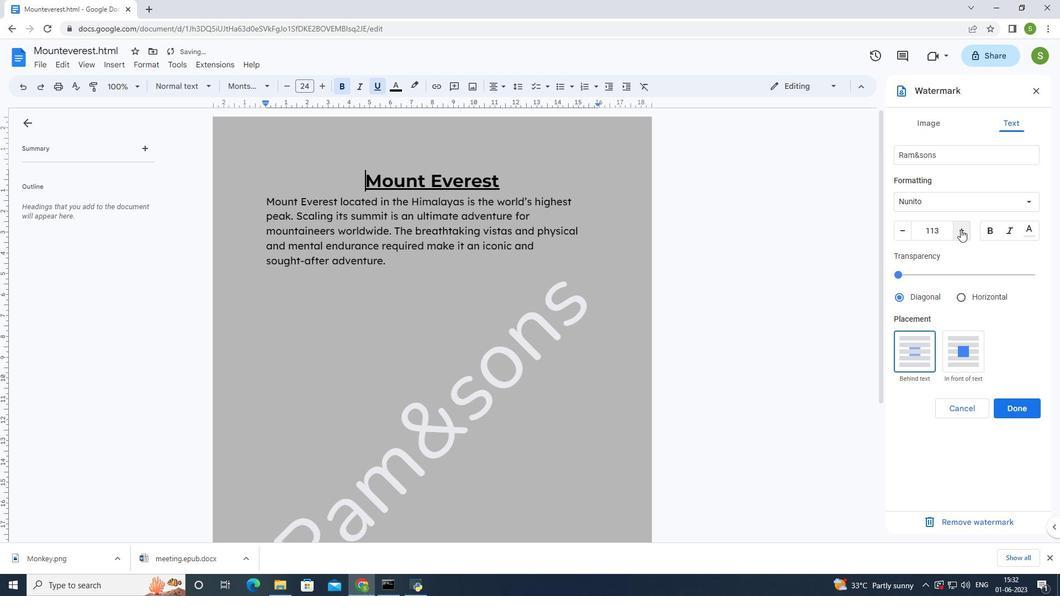 
Action: Mouse pressed left at (961, 229)
Screenshot: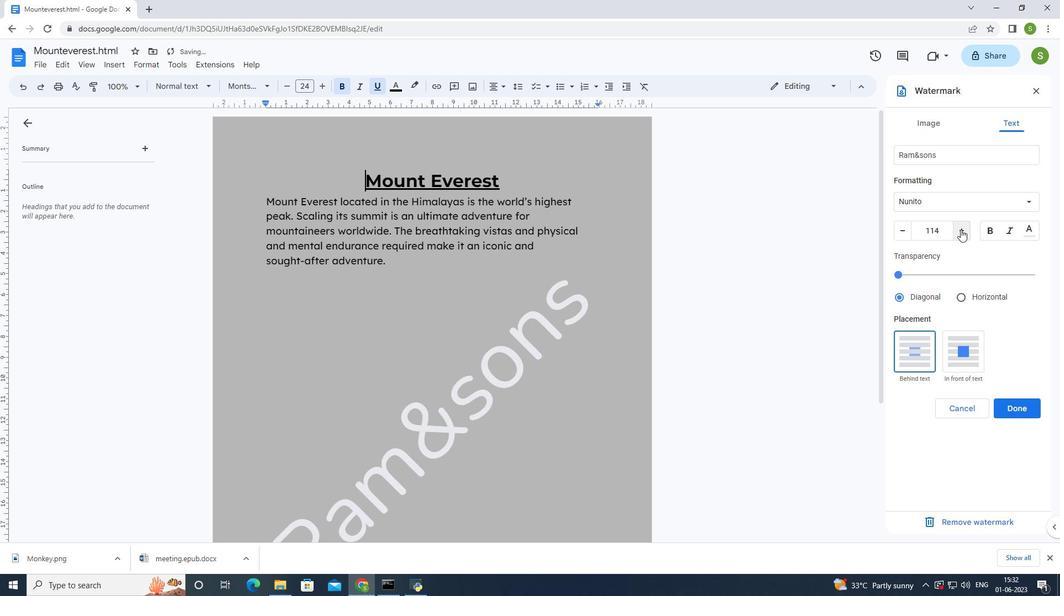 
Action: Mouse pressed left at (961, 229)
Screenshot: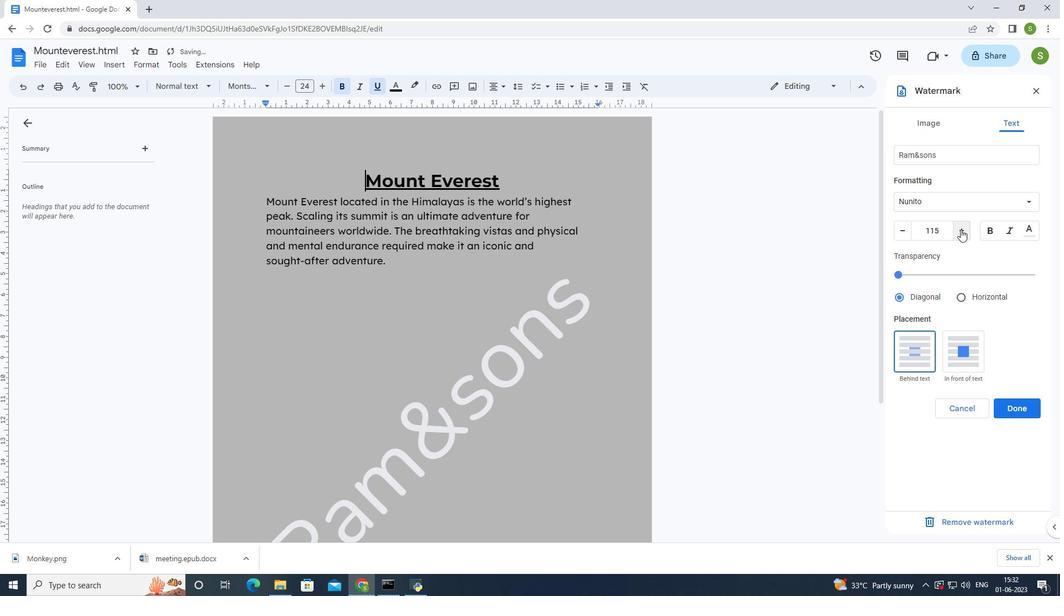 
Action: Mouse pressed left at (961, 229)
Screenshot: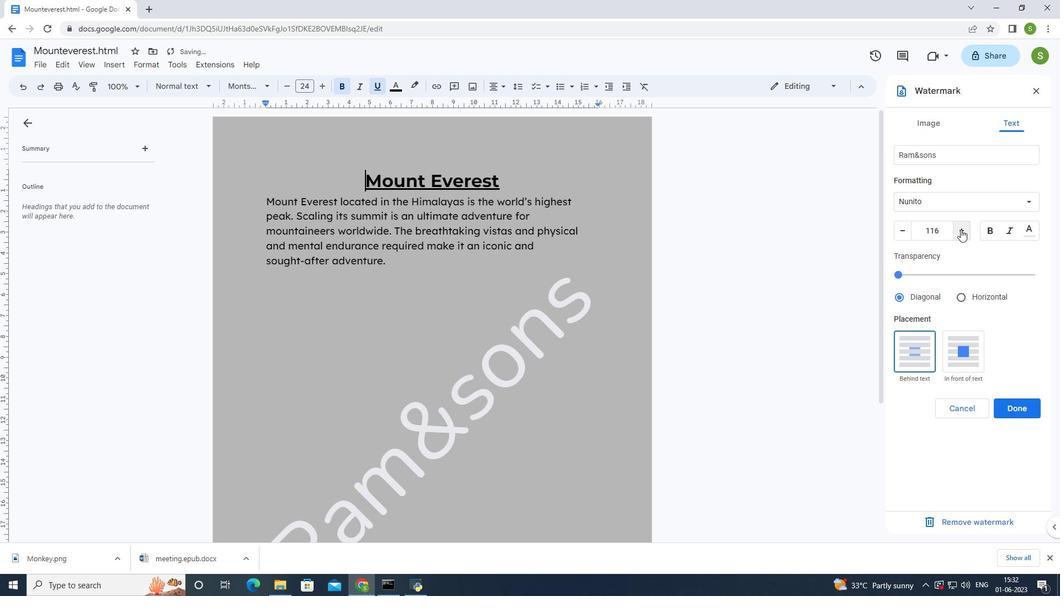 
Action: Mouse pressed left at (961, 229)
Screenshot: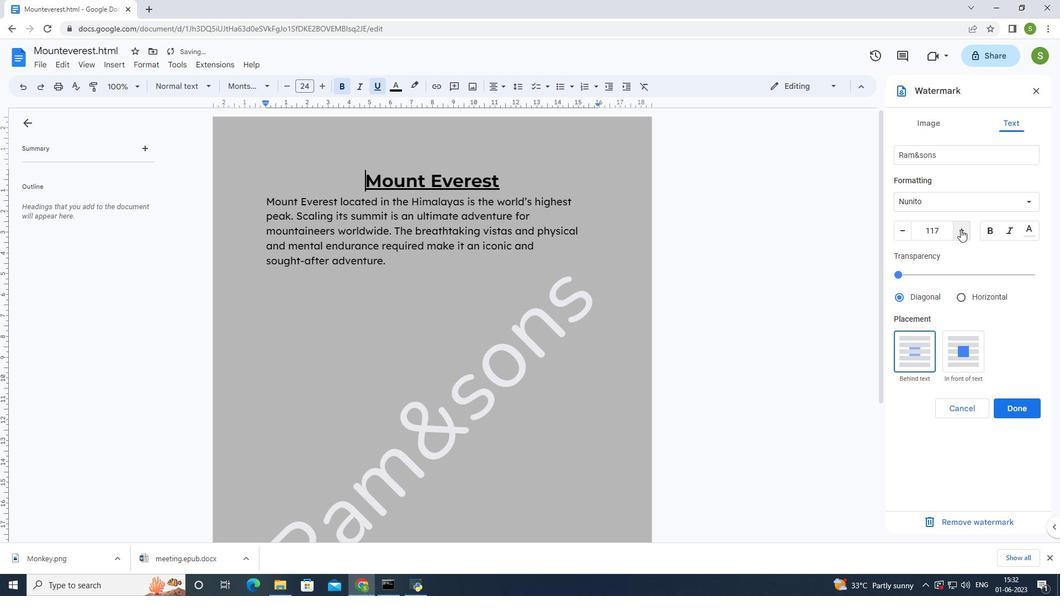 
Action: Mouse pressed left at (961, 229)
Screenshot: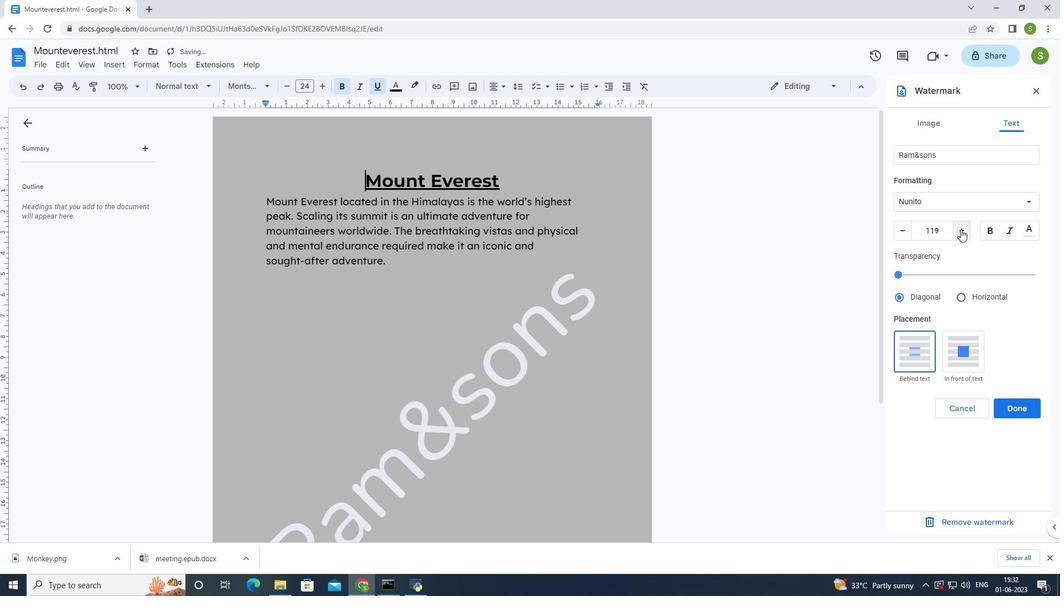 
Action: Mouse pressed left at (961, 229)
Screenshot: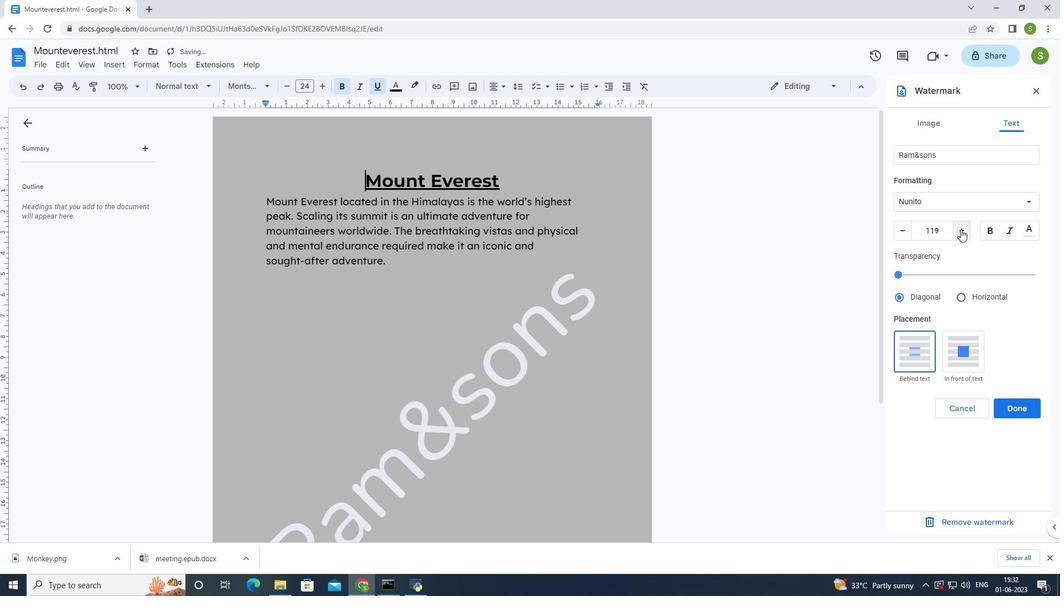 
Action: Mouse pressed left at (961, 229)
Screenshot: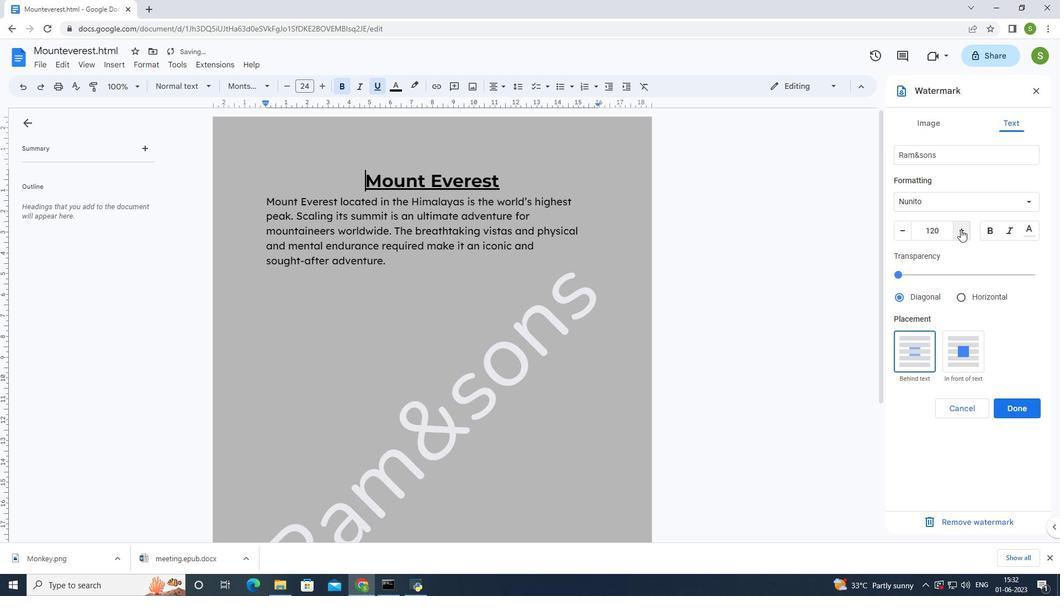 
Action: Mouse pressed left at (961, 229)
Screenshot: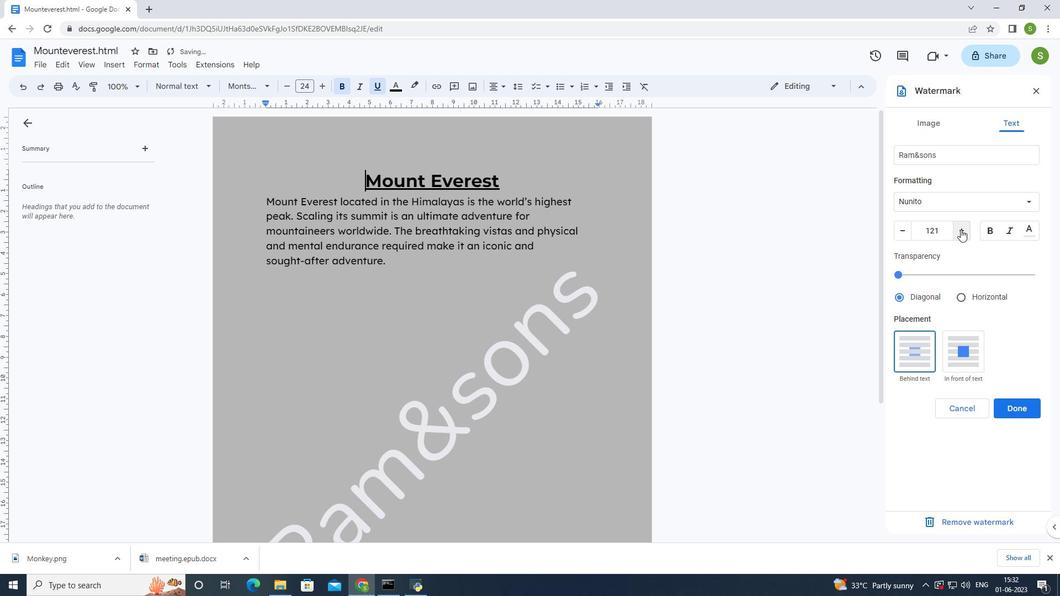 
Action: Mouse moved to (1029, 409)
Screenshot: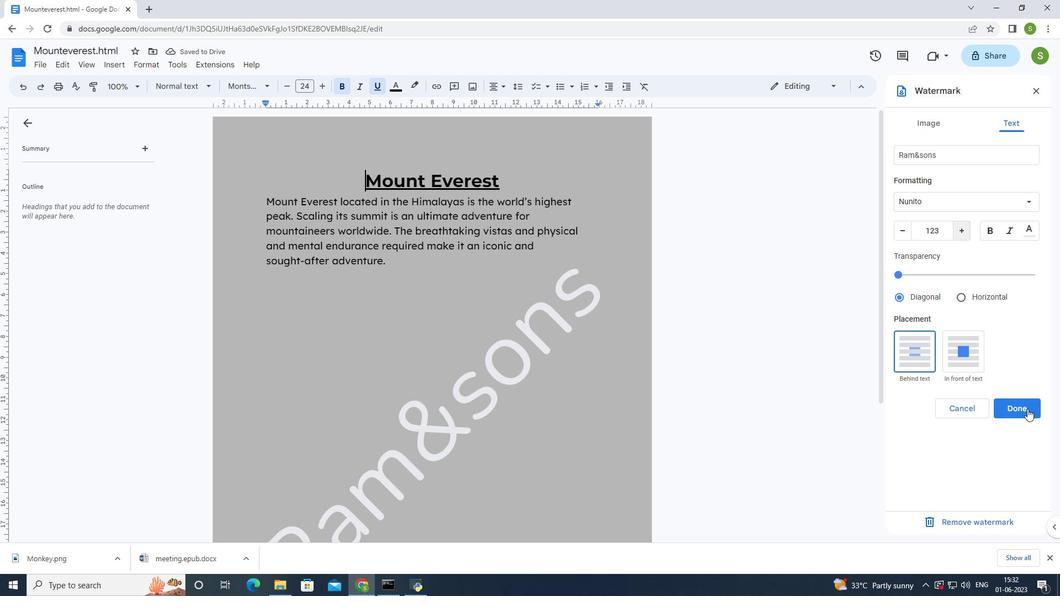 
Action: Mouse pressed left at (1029, 409)
Screenshot: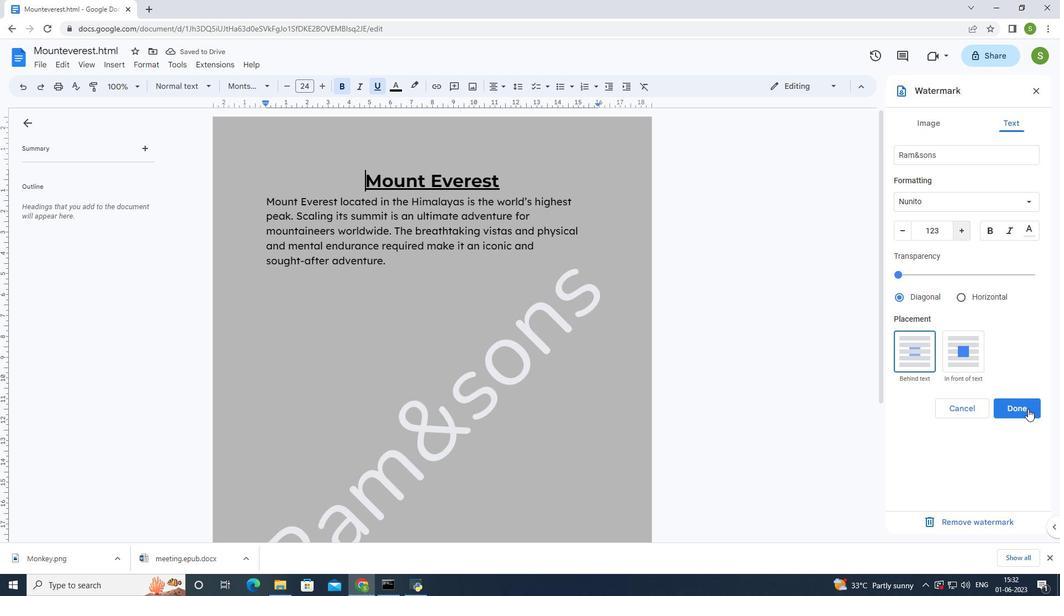 
Action: Mouse moved to (801, 222)
Screenshot: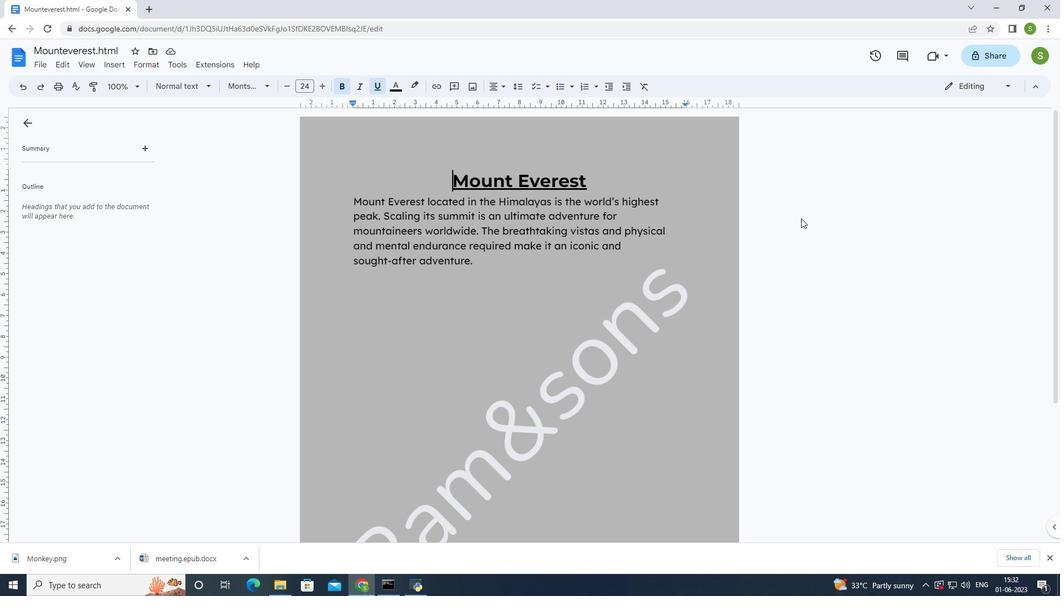 
